 Task: Search one way flight ticket for 3 adults, 3 children in business from Huntsville: Huntsville International Airport(carl T. Jones Field) to Laramie: Laramie Regional Airport on 5-3-2023. Number of bags: 4 checked bags. Price is upto 108000. Outbound departure time preference is 13:30.
Action: Mouse moved to (233, 346)
Screenshot: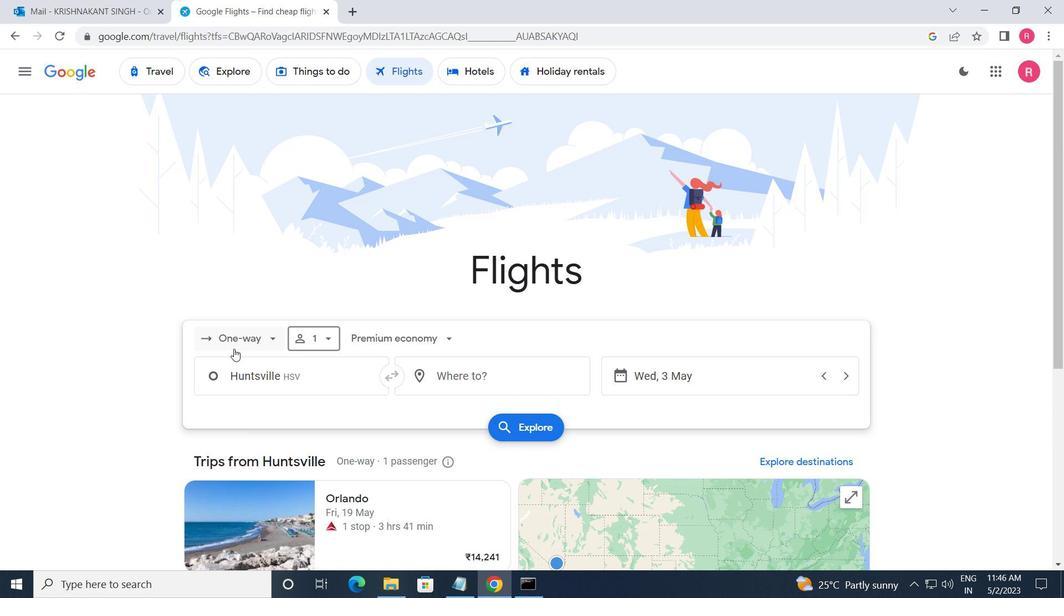 
Action: Mouse pressed left at (233, 346)
Screenshot: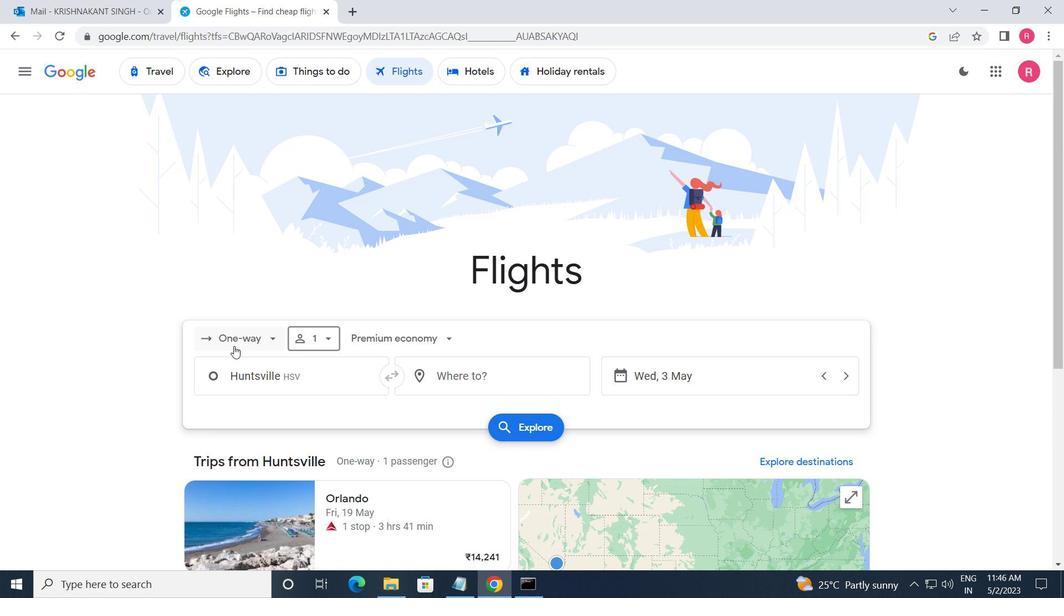 
Action: Mouse moved to (283, 403)
Screenshot: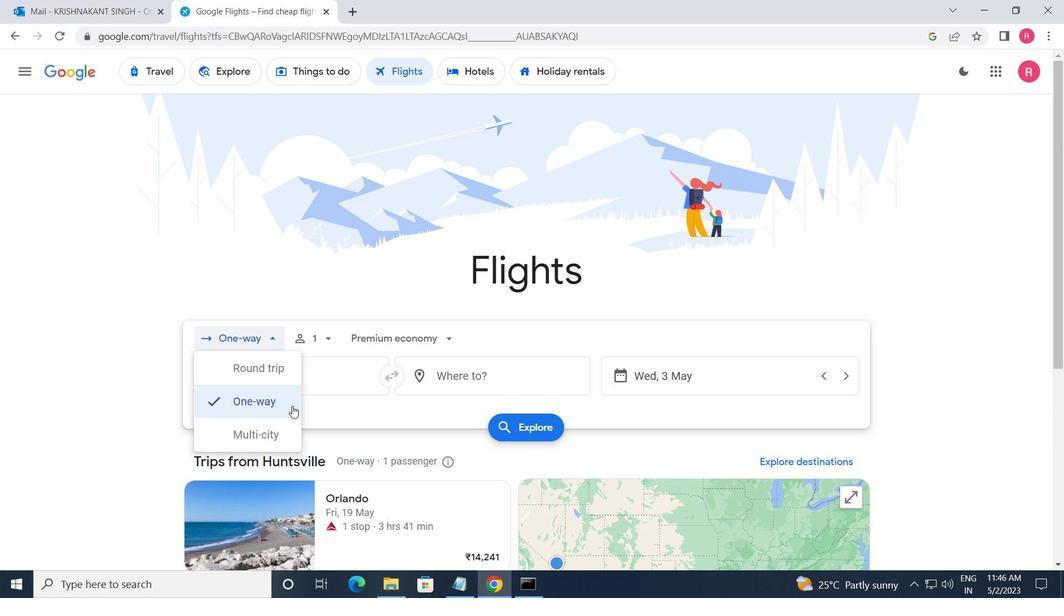 
Action: Mouse pressed left at (283, 403)
Screenshot: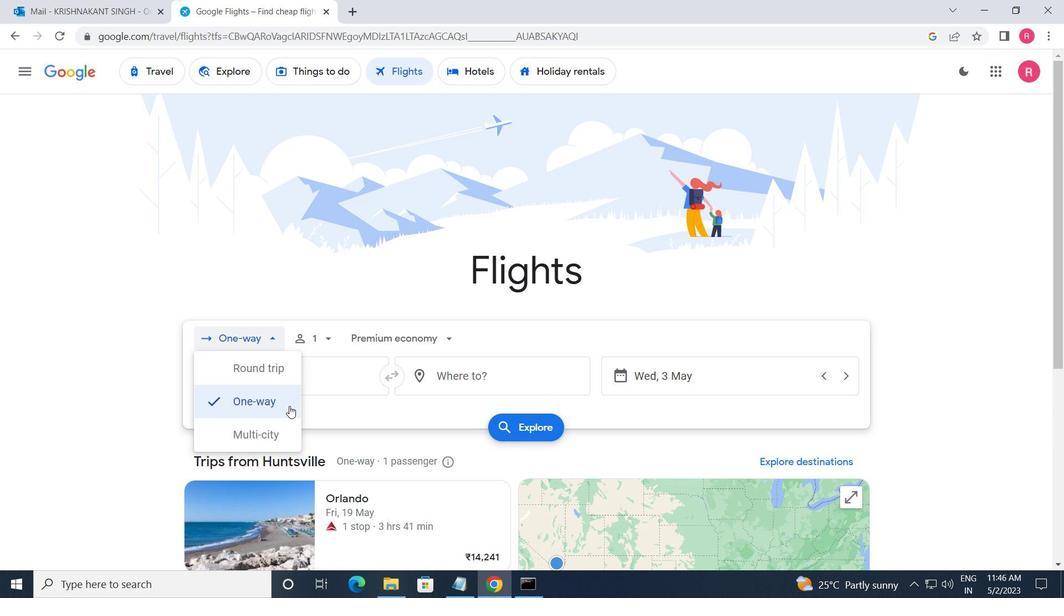 
Action: Mouse moved to (329, 338)
Screenshot: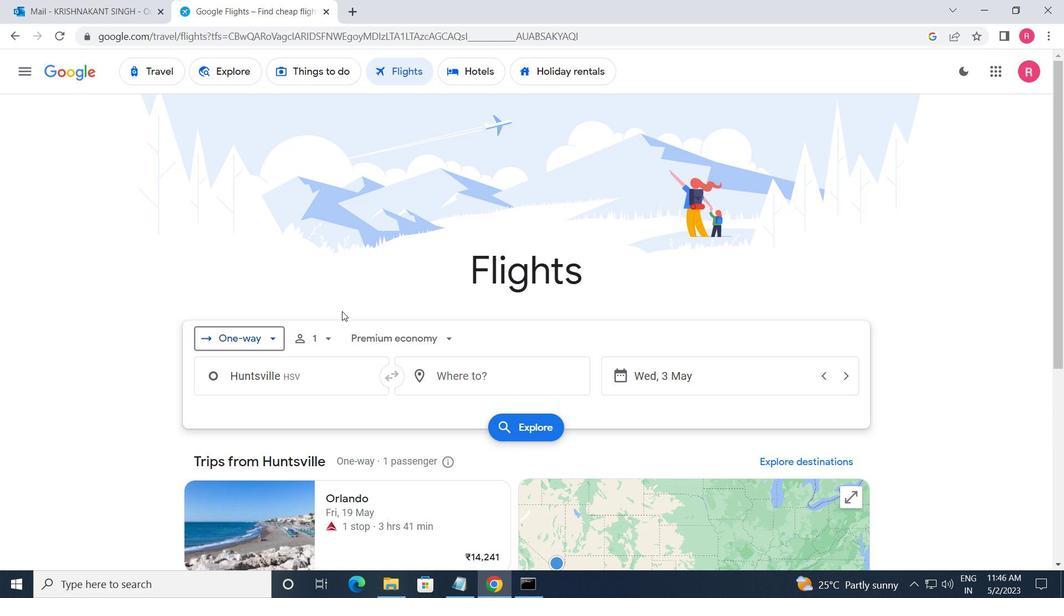 
Action: Mouse pressed left at (329, 338)
Screenshot: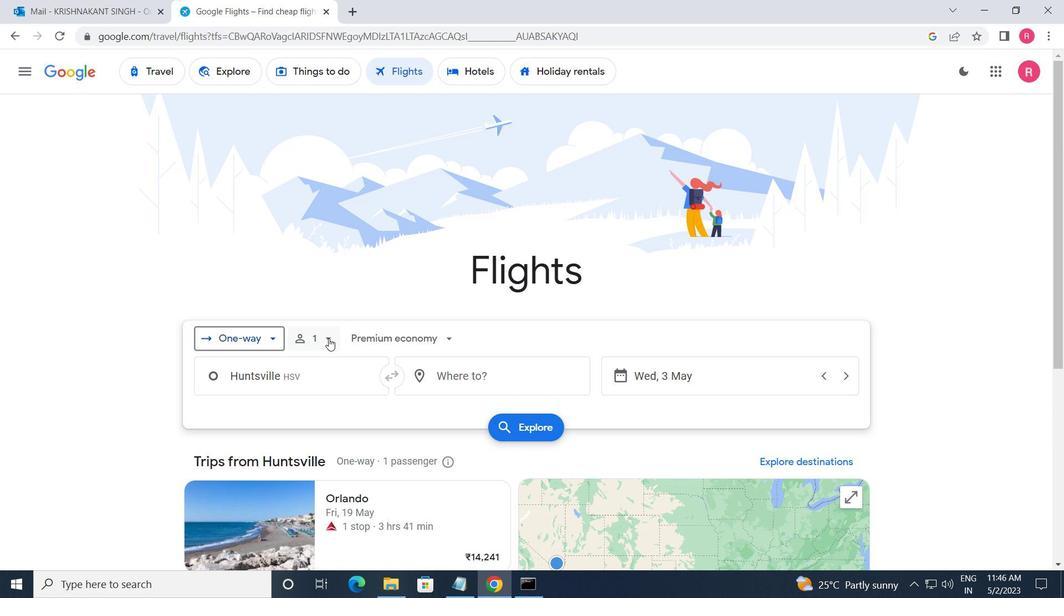 
Action: Mouse moved to (431, 382)
Screenshot: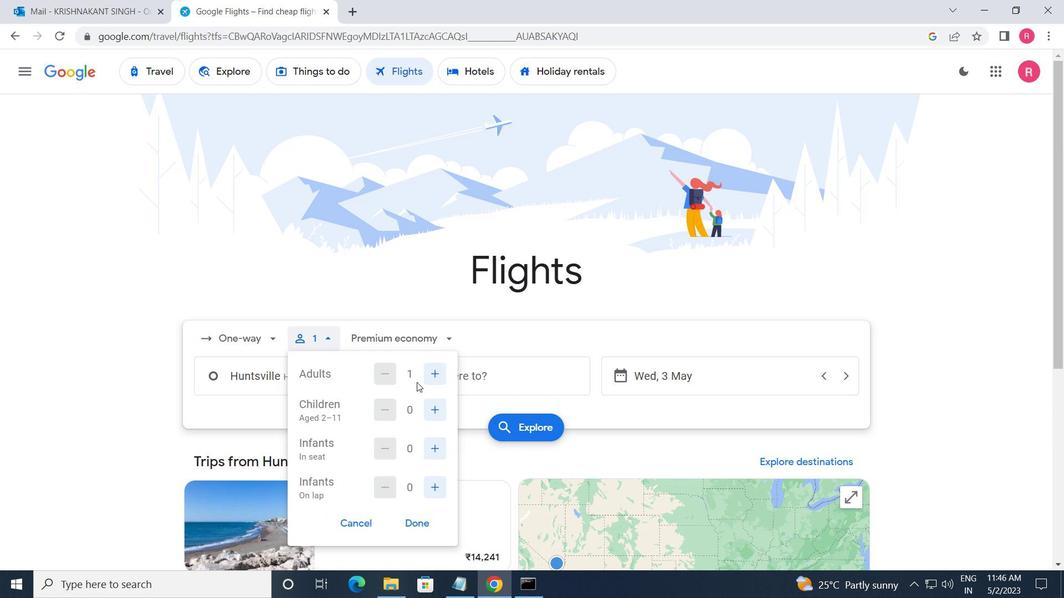 
Action: Mouse pressed left at (431, 382)
Screenshot: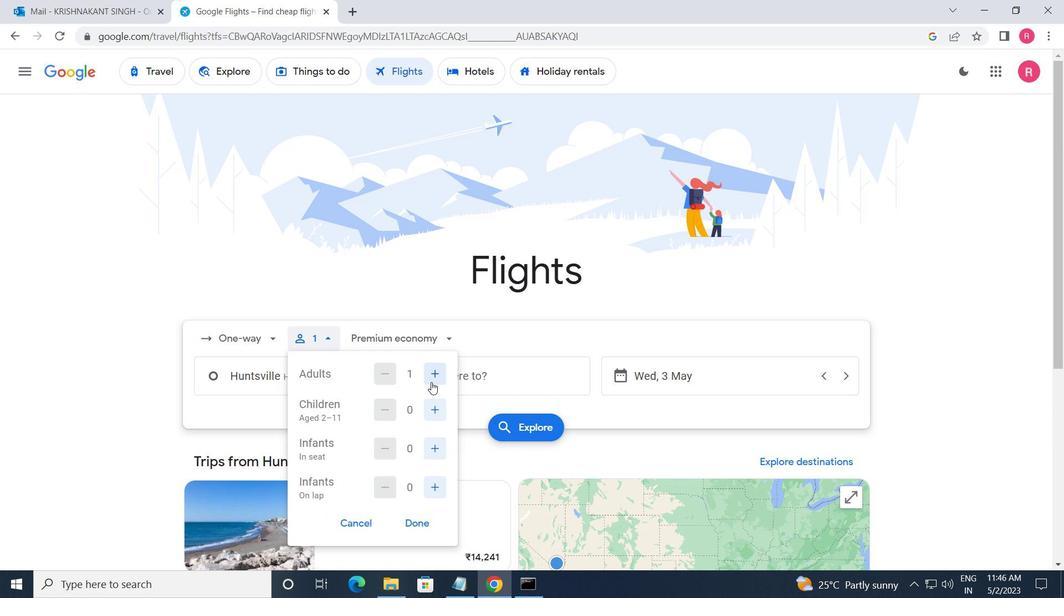 
Action: Mouse moved to (431, 381)
Screenshot: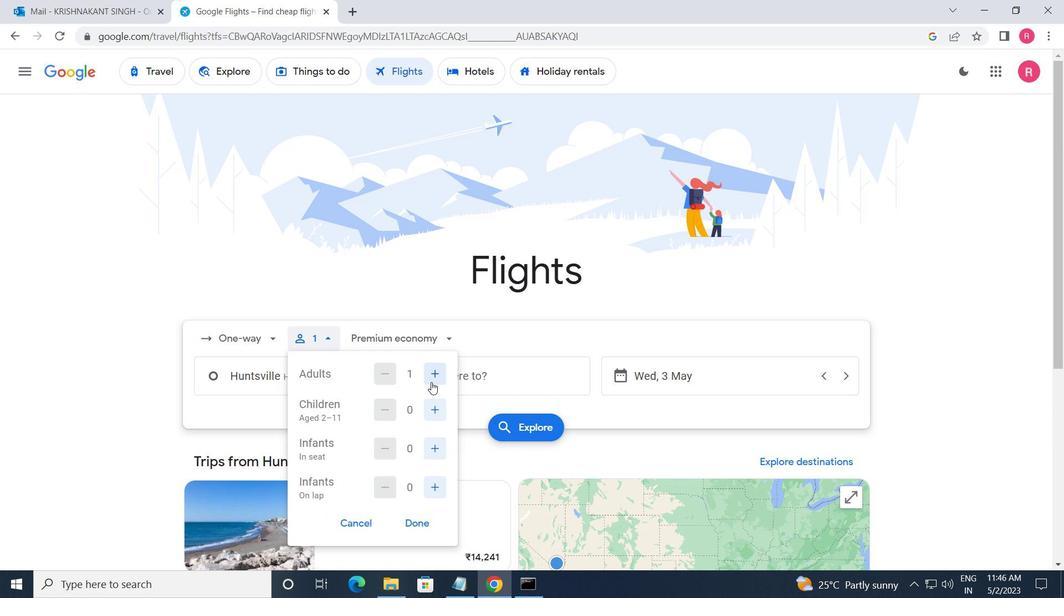 
Action: Mouse pressed left at (431, 381)
Screenshot: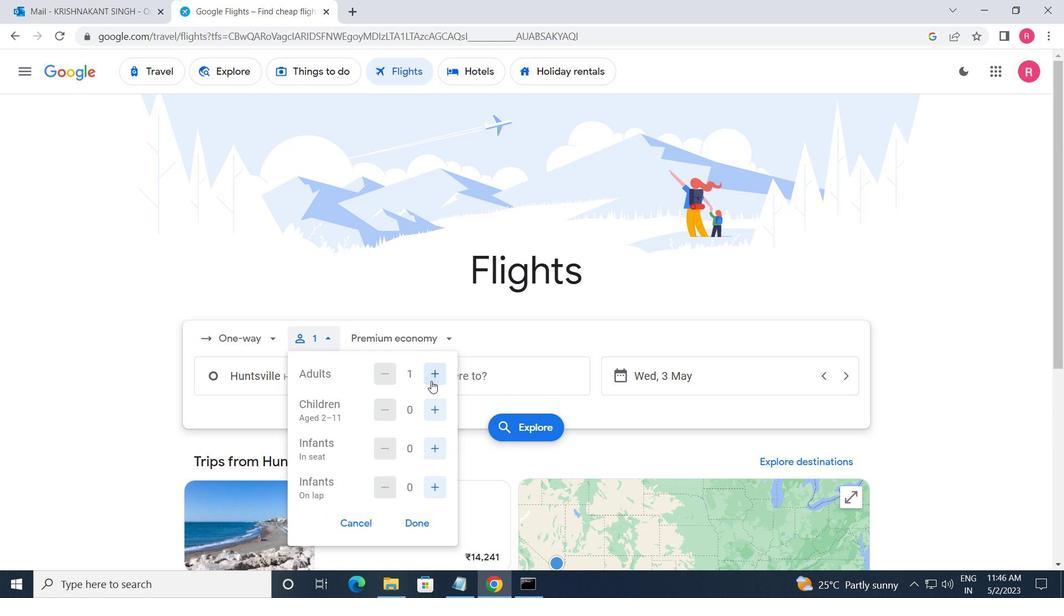 
Action: Mouse moved to (431, 405)
Screenshot: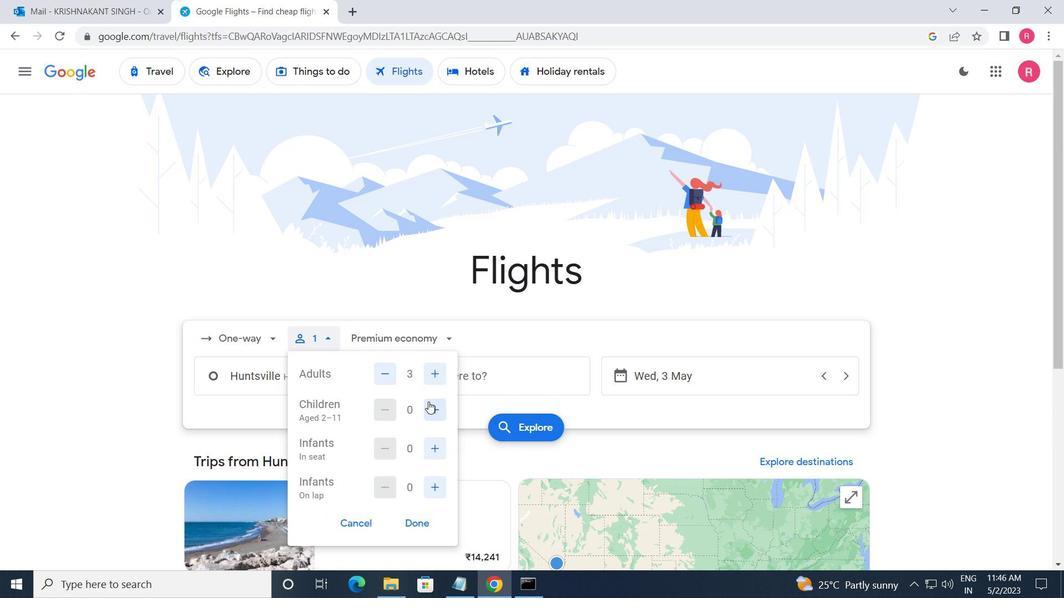 
Action: Mouse pressed left at (431, 405)
Screenshot: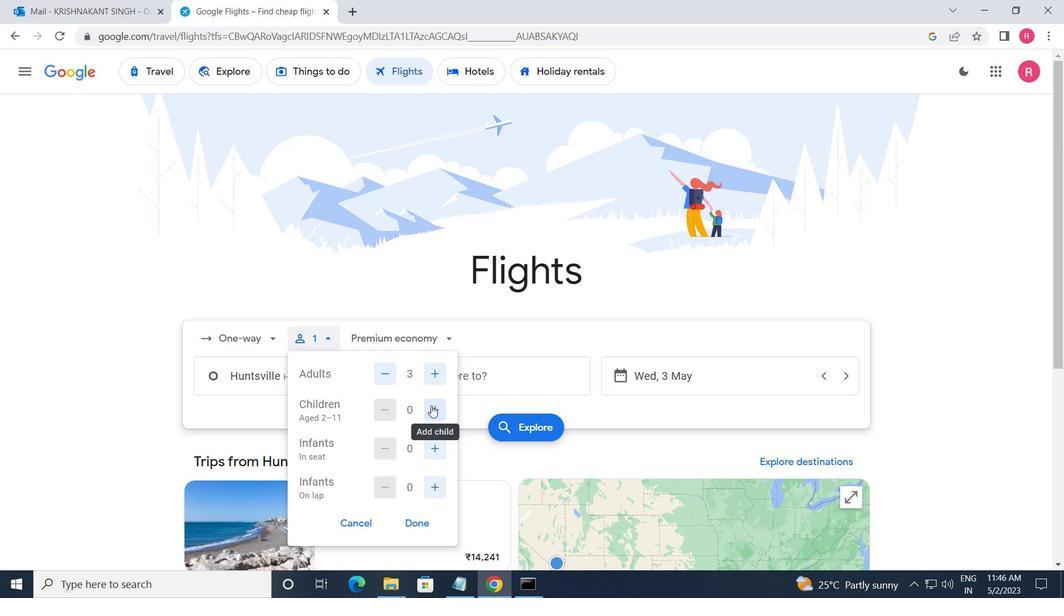 
Action: Mouse pressed left at (431, 405)
Screenshot: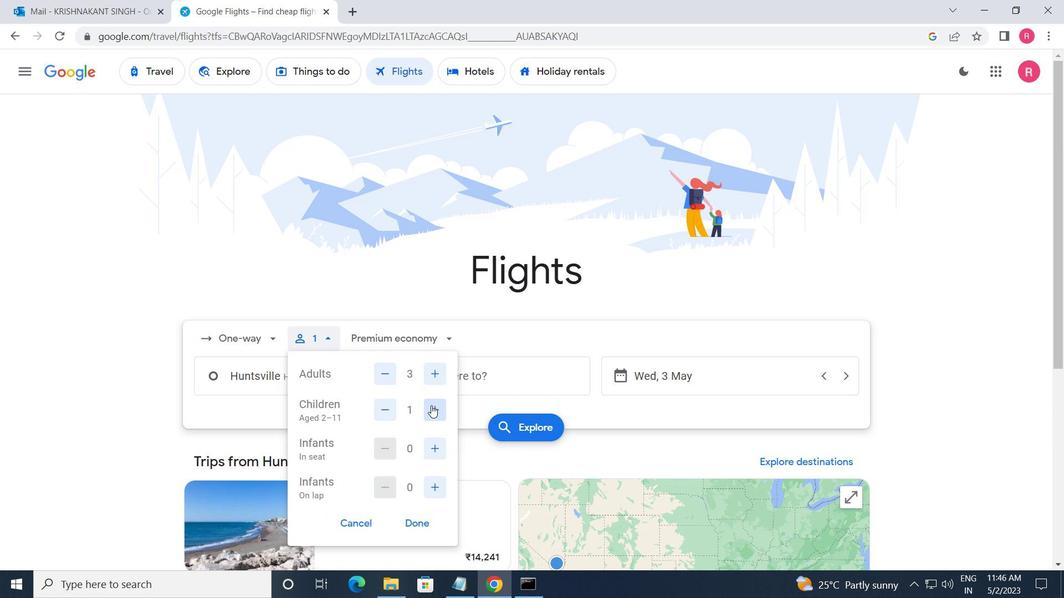 
Action: Mouse pressed left at (431, 405)
Screenshot: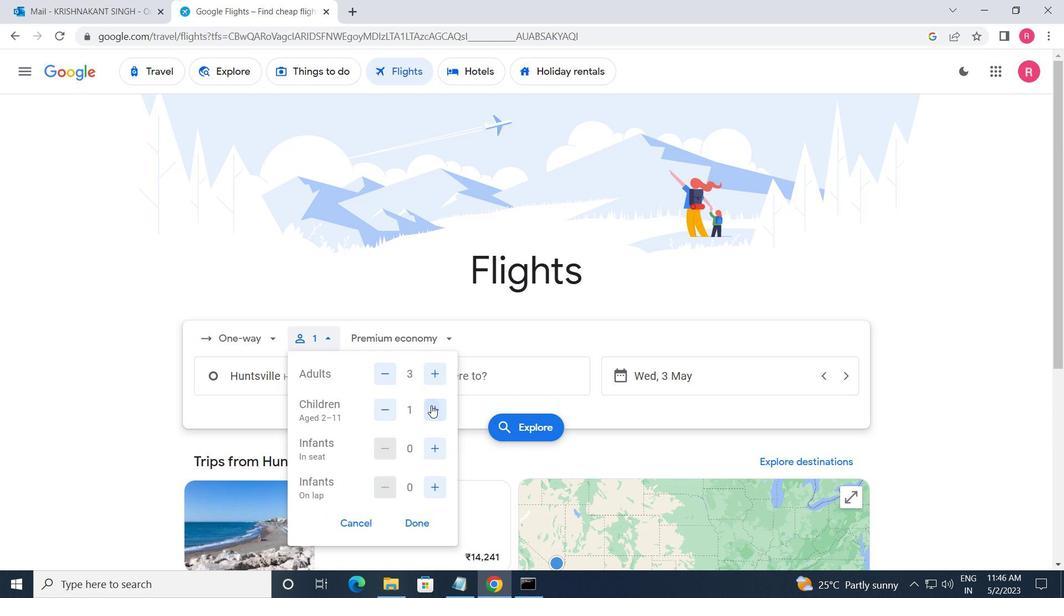 
Action: Mouse moved to (394, 339)
Screenshot: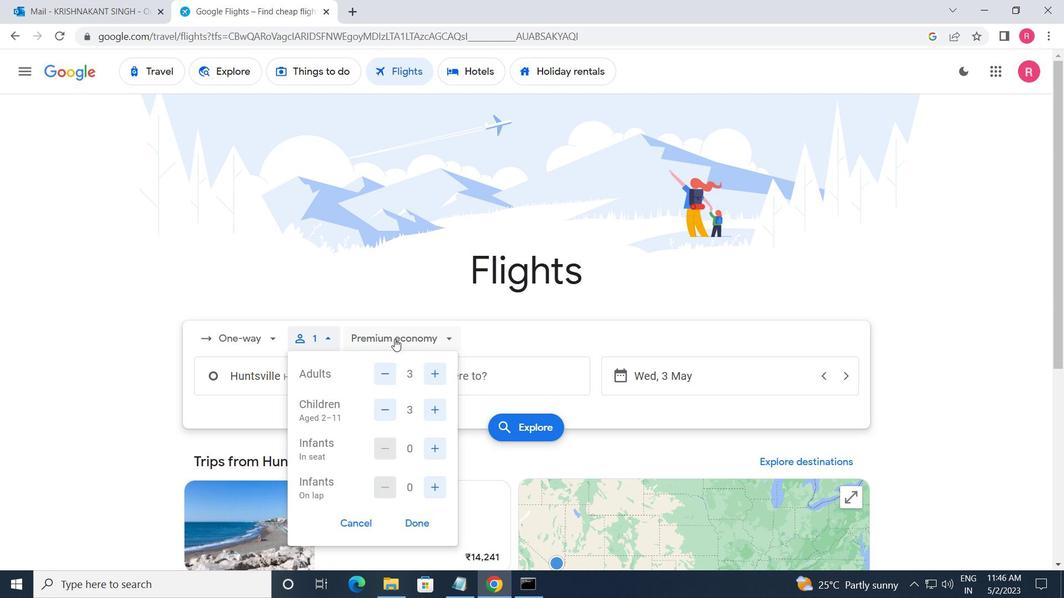 
Action: Mouse pressed left at (394, 339)
Screenshot: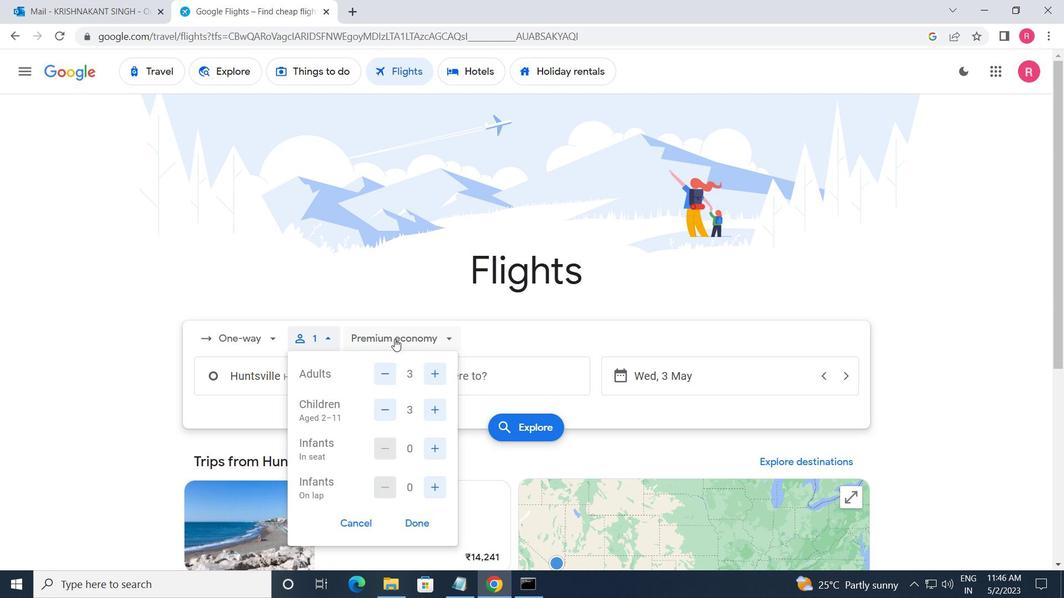 
Action: Mouse moved to (423, 430)
Screenshot: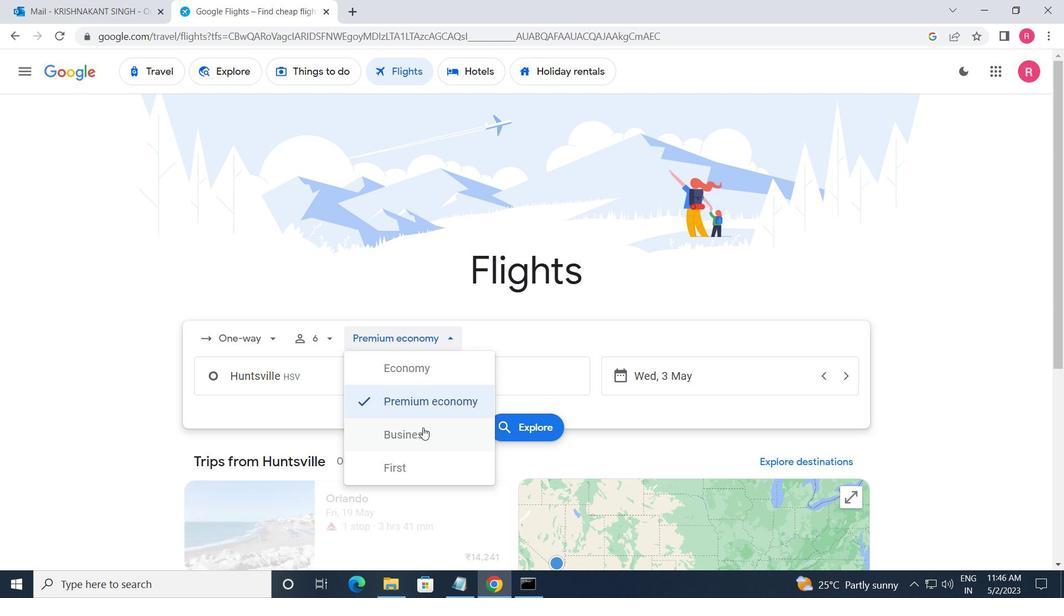 
Action: Mouse pressed left at (423, 430)
Screenshot: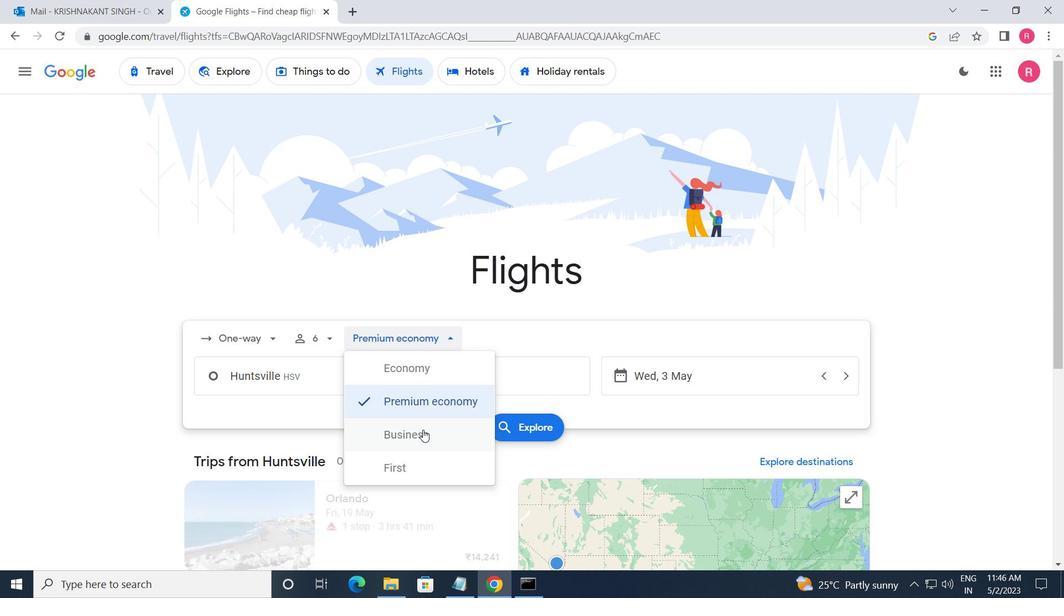 
Action: Mouse moved to (333, 378)
Screenshot: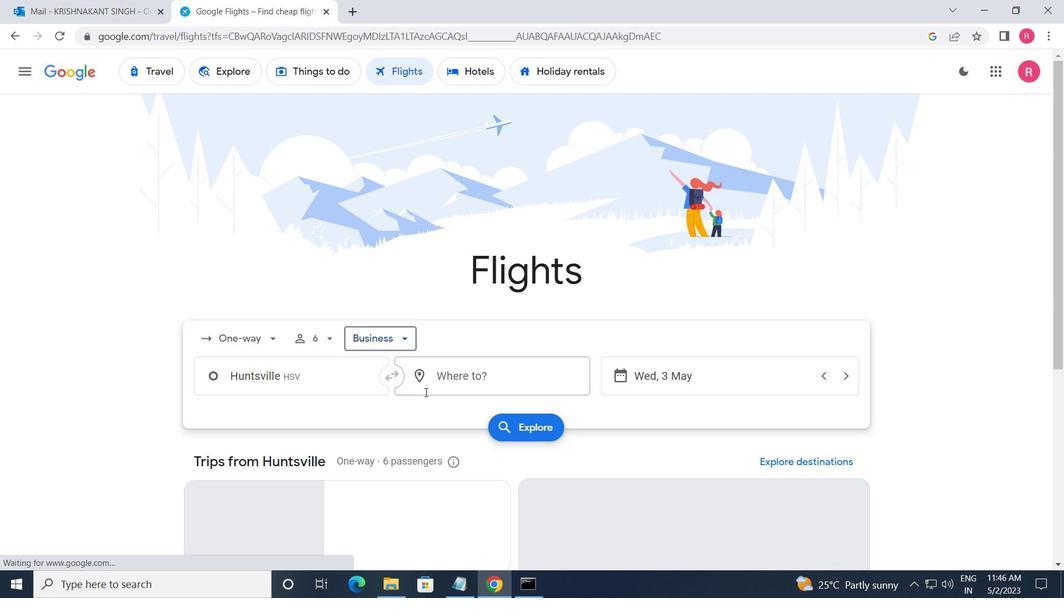 
Action: Mouse pressed left at (333, 378)
Screenshot: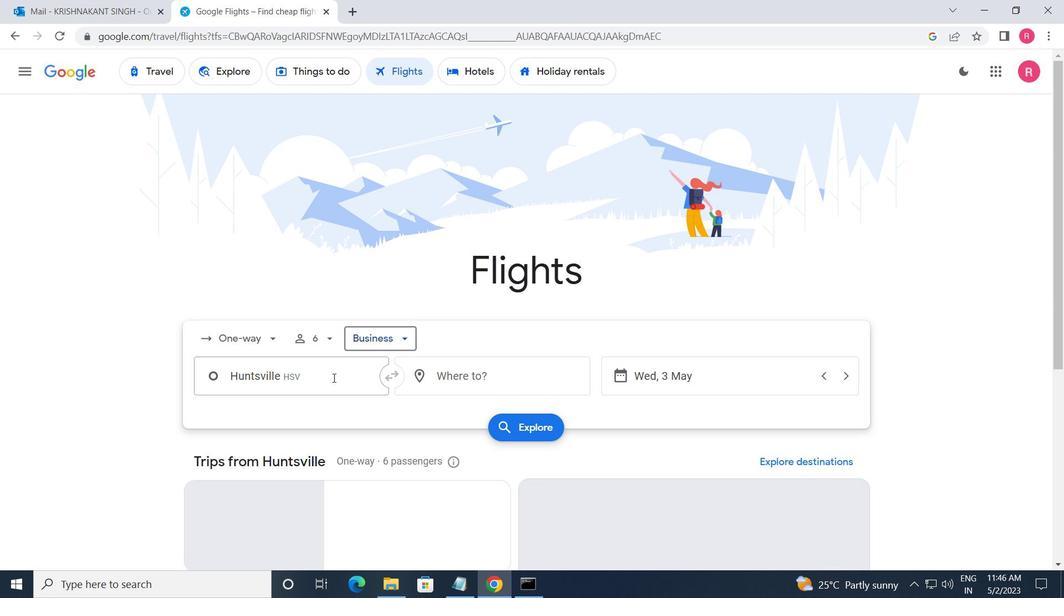 
Action: Mouse moved to (333, 445)
Screenshot: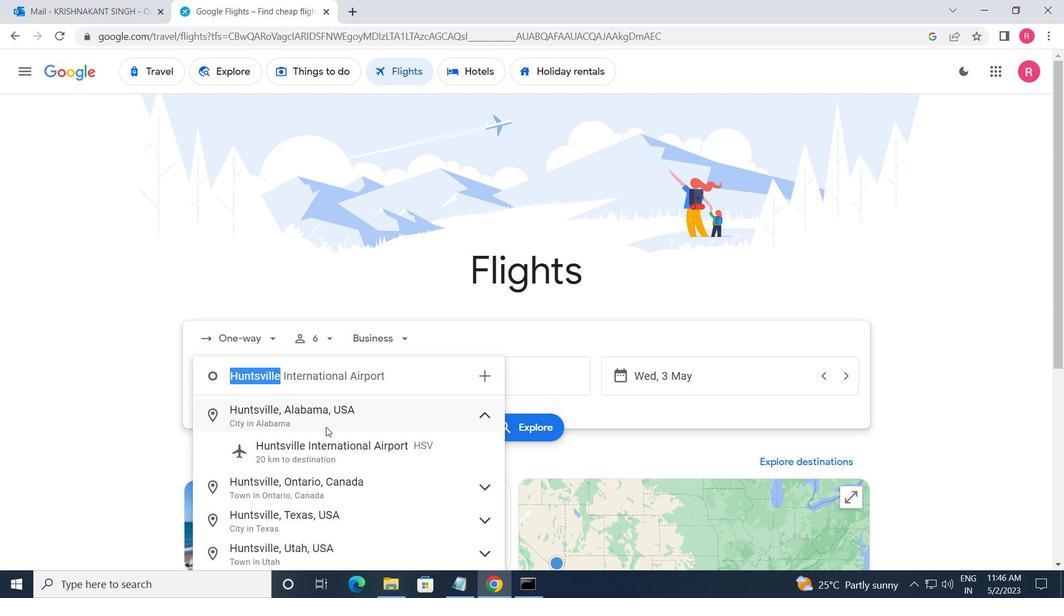 
Action: Mouse pressed left at (333, 445)
Screenshot: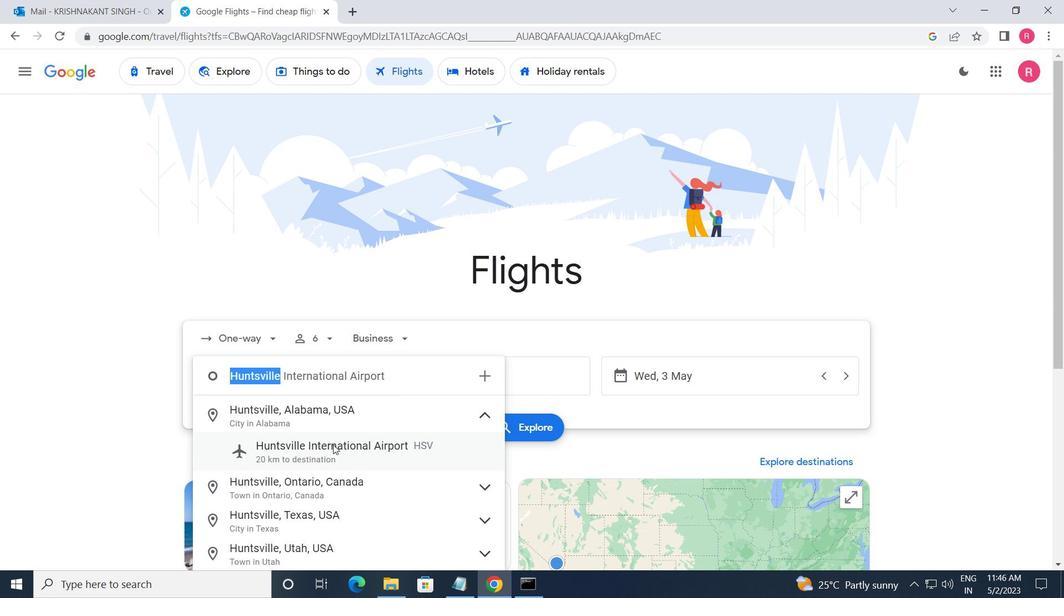 
Action: Mouse moved to (450, 388)
Screenshot: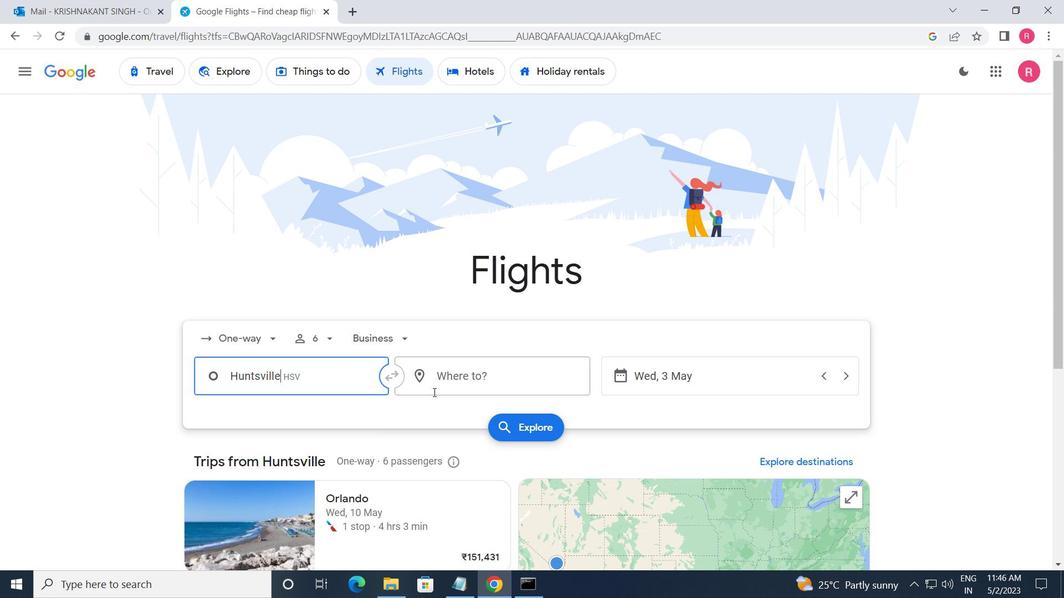 
Action: Mouse pressed left at (450, 388)
Screenshot: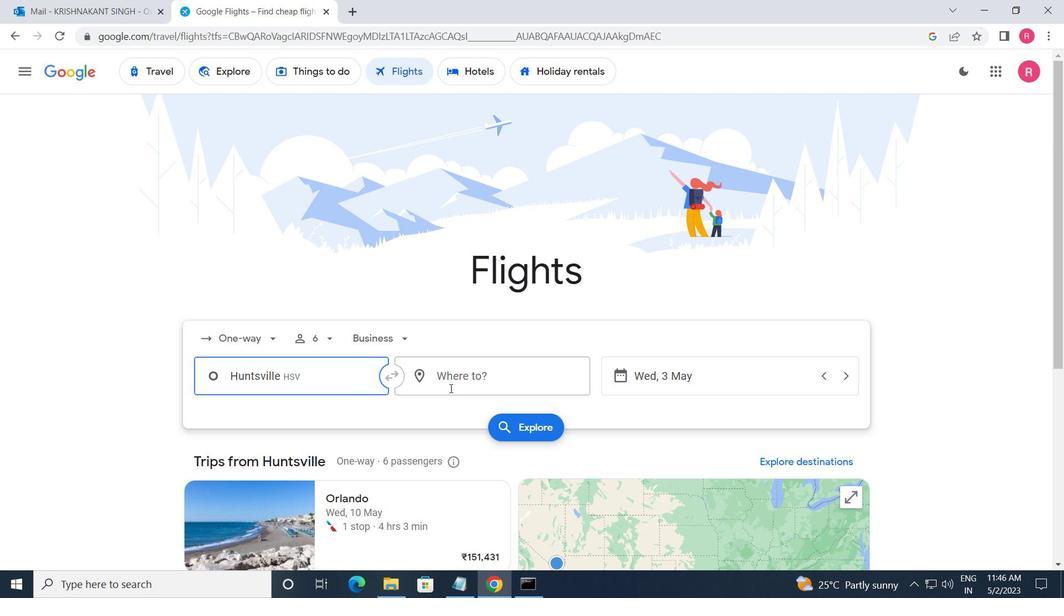 
Action: Mouse moved to (478, 507)
Screenshot: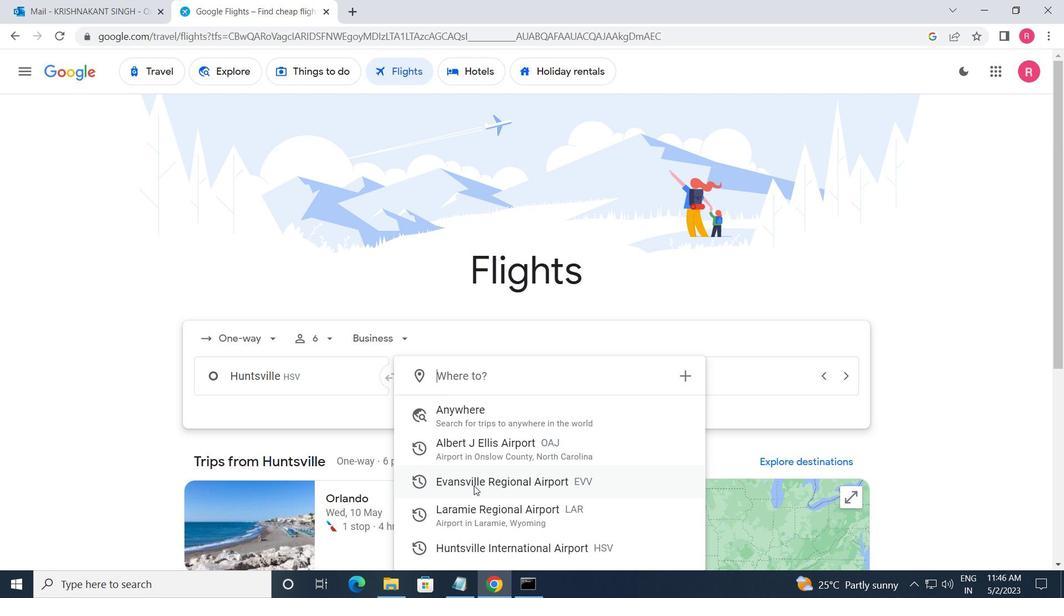 
Action: Mouse pressed left at (478, 507)
Screenshot: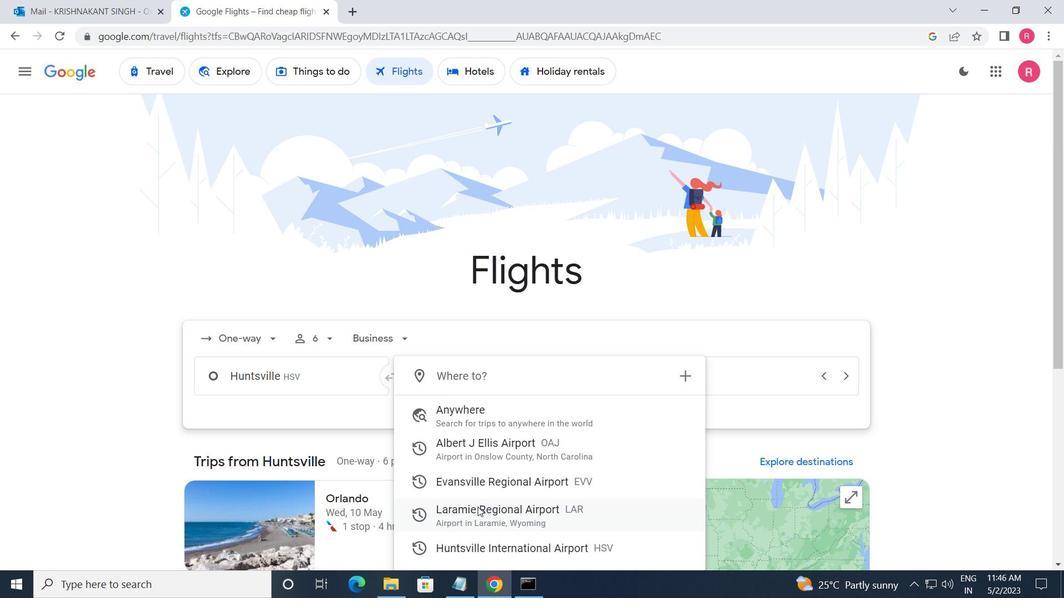 
Action: Mouse moved to (698, 381)
Screenshot: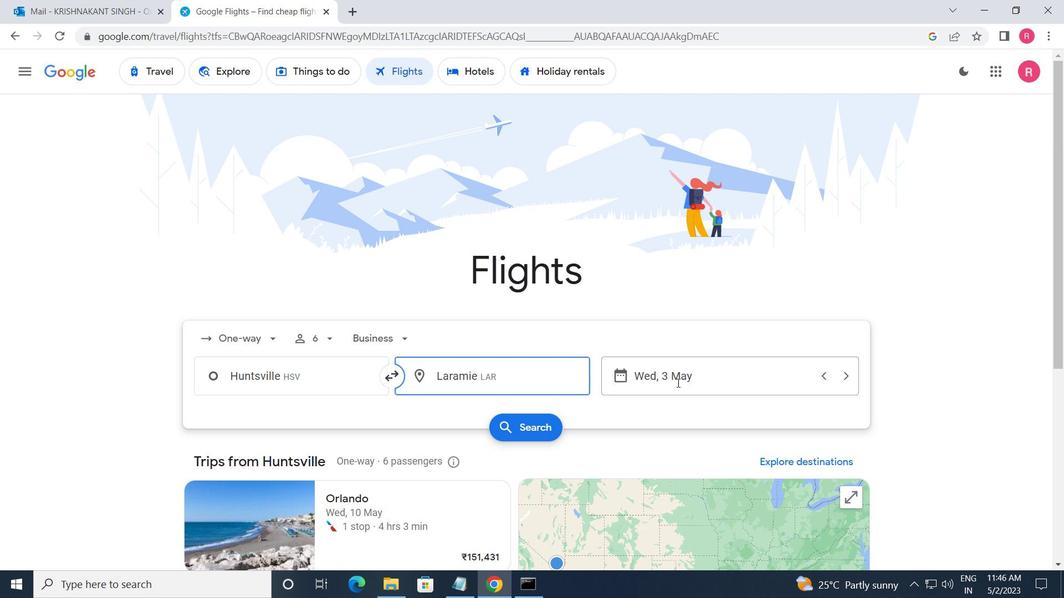 
Action: Mouse pressed left at (698, 381)
Screenshot: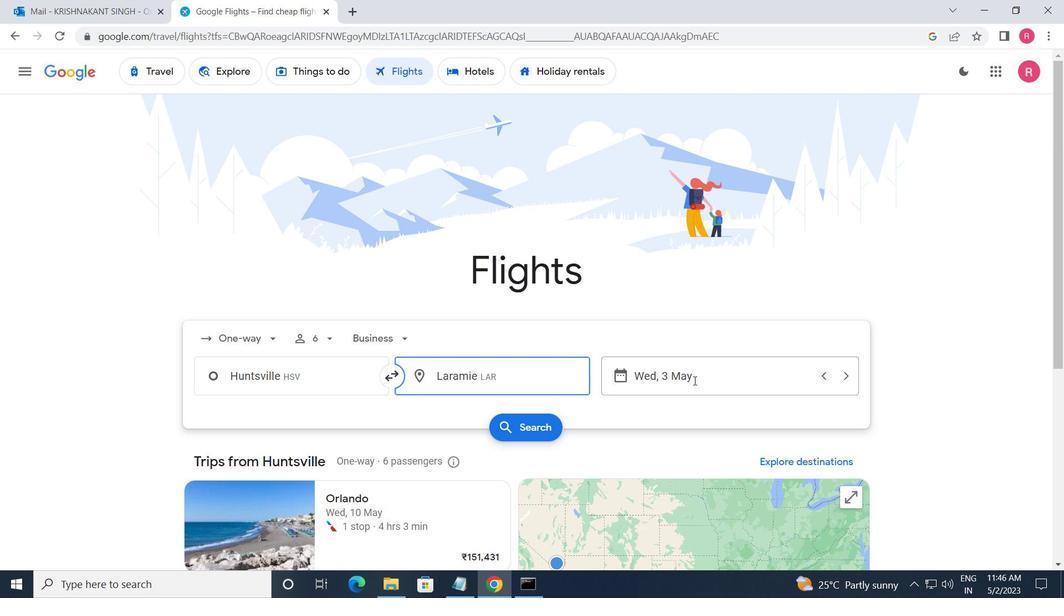 
Action: Mouse moved to (717, 375)
Screenshot: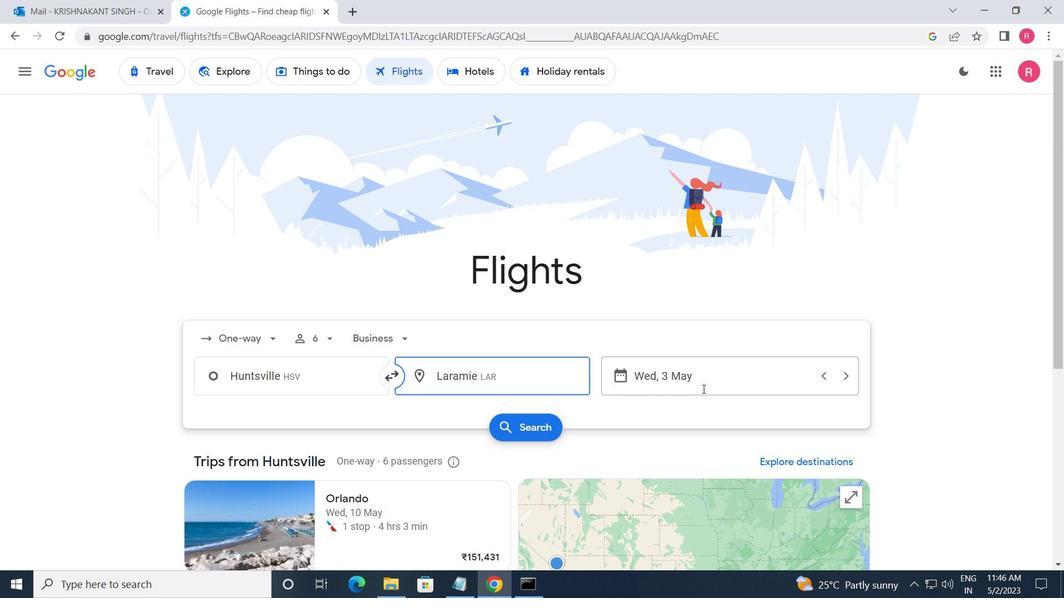 
Action: Mouse pressed left at (717, 375)
Screenshot: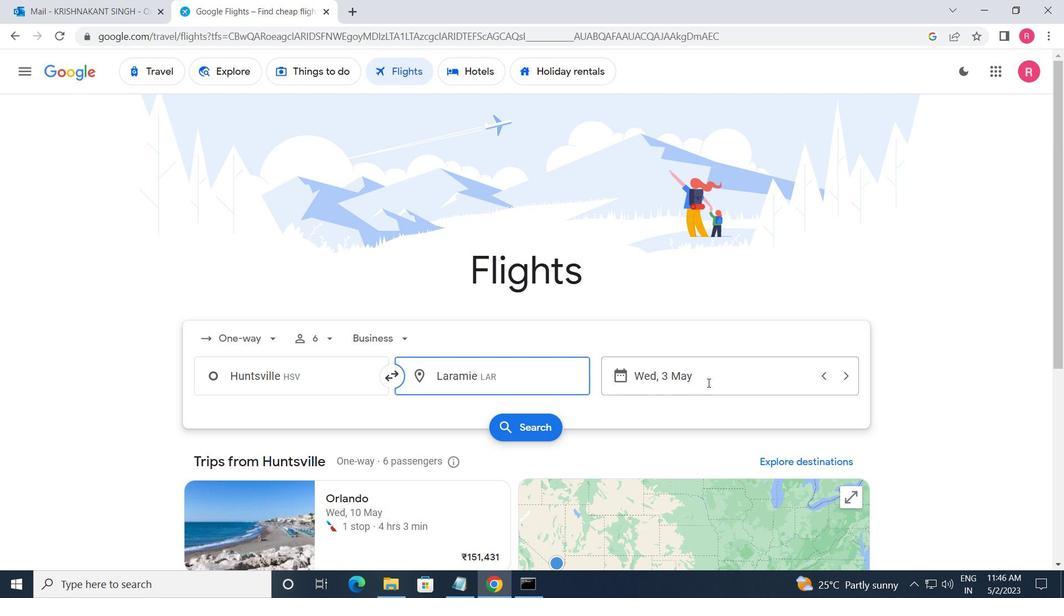 
Action: Mouse moved to (467, 318)
Screenshot: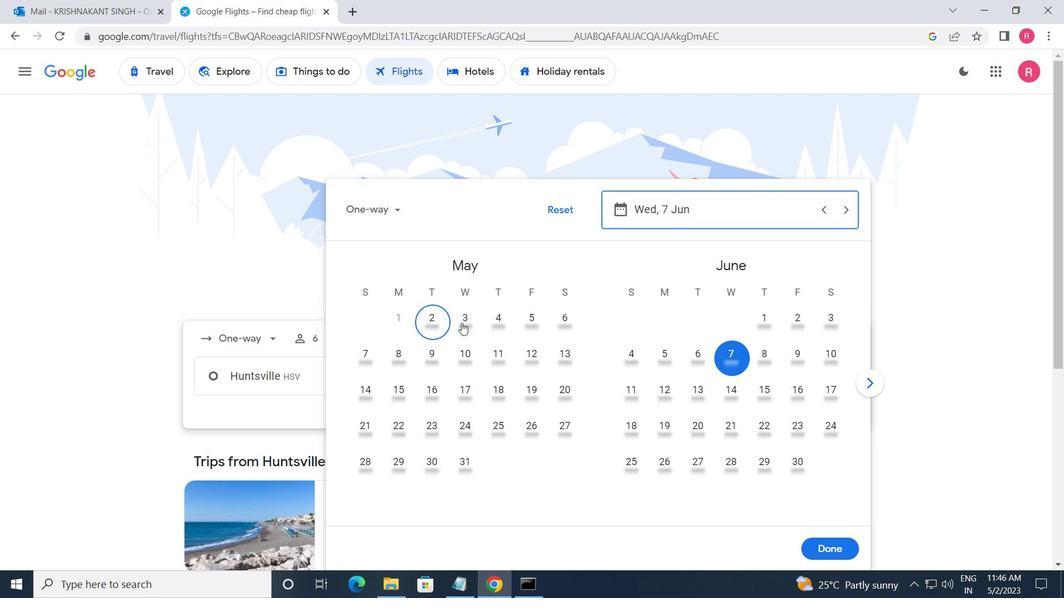 
Action: Mouse pressed left at (467, 318)
Screenshot: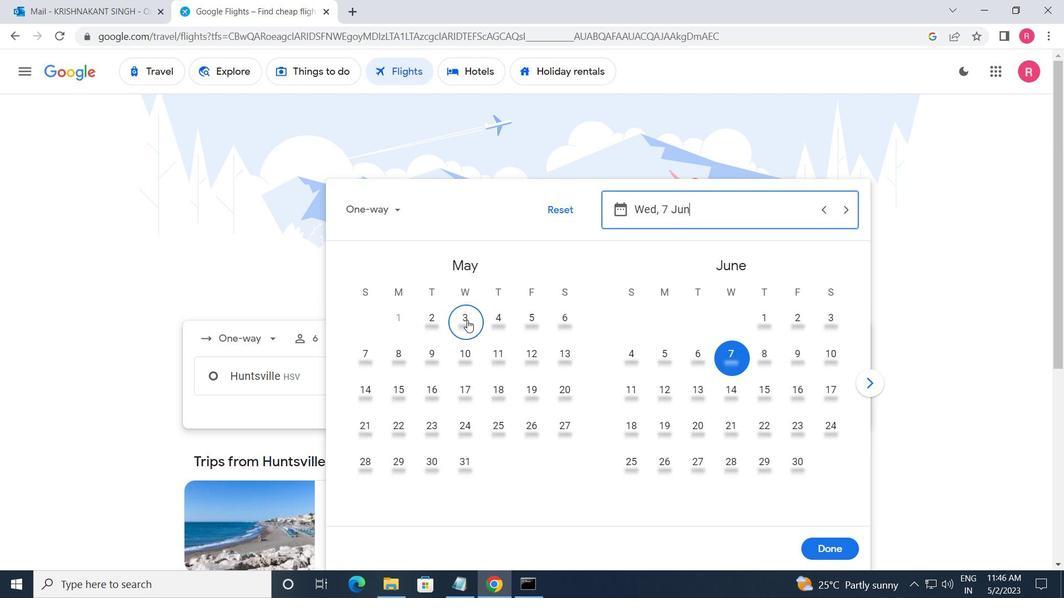 
Action: Mouse moved to (810, 539)
Screenshot: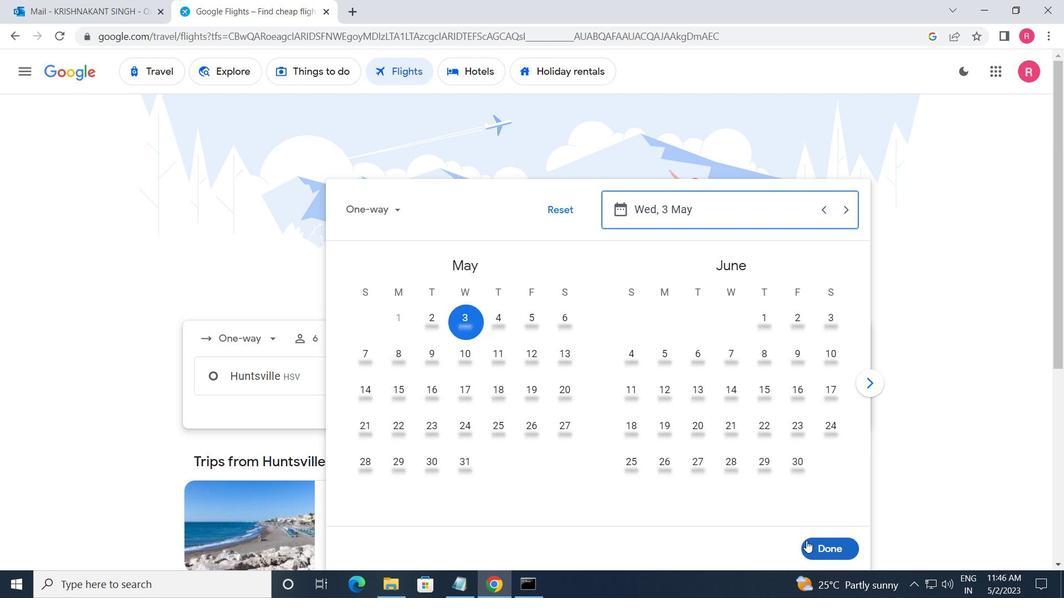 
Action: Mouse pressed left at (810, 539)
Screenshot: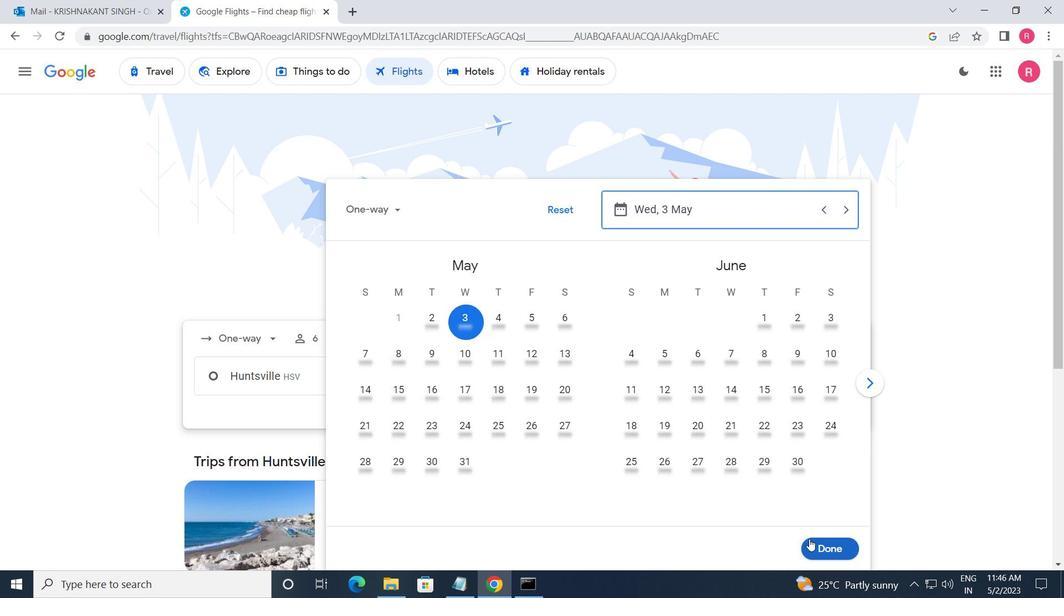 
Action: Mouse moved to (532, 434)
Screenshot: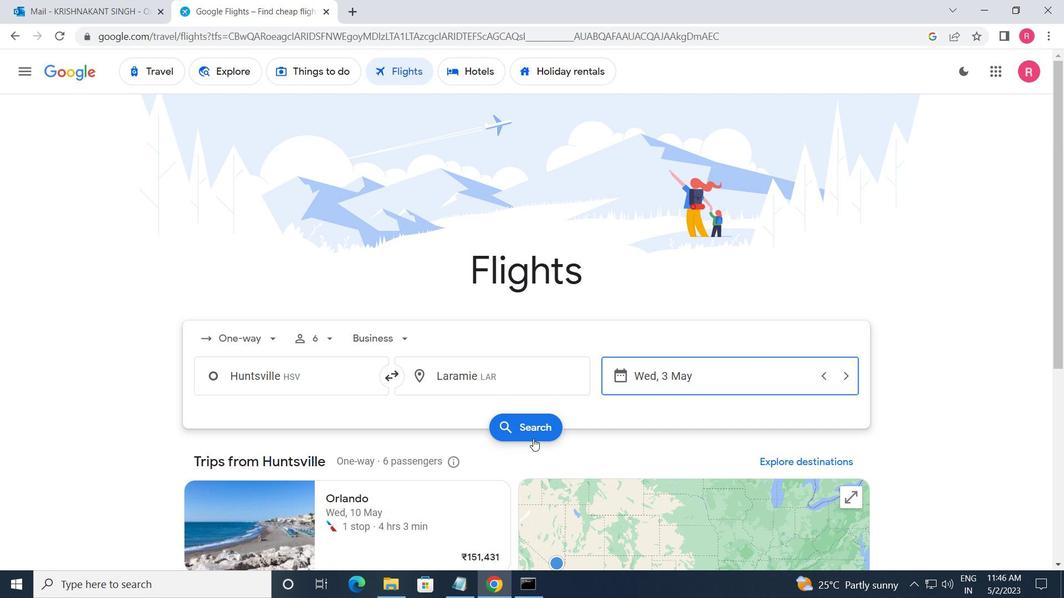 
Action: Mouse pressed left at (532, 434)
Screenshot: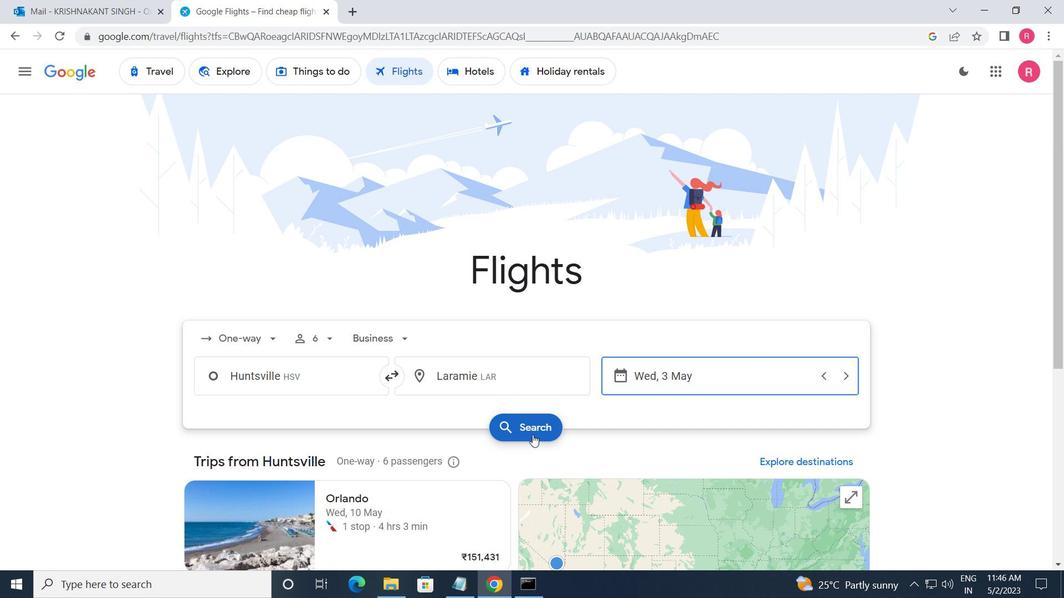 
Action: Mouse moved to (197, 206)
Screenshot: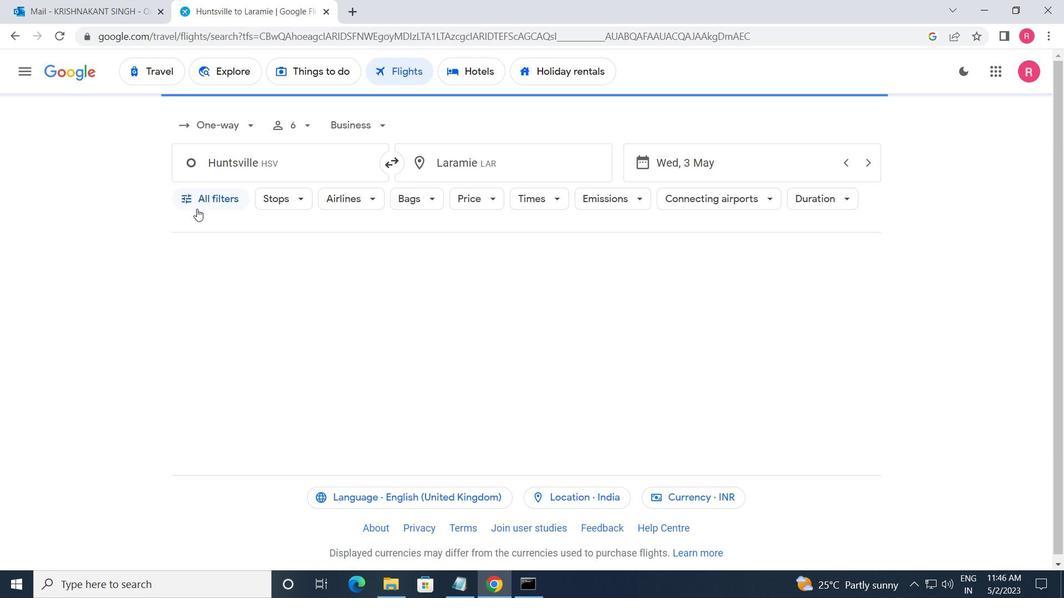 
Action: Mouse pressed left at (197, 206)
Screenshot: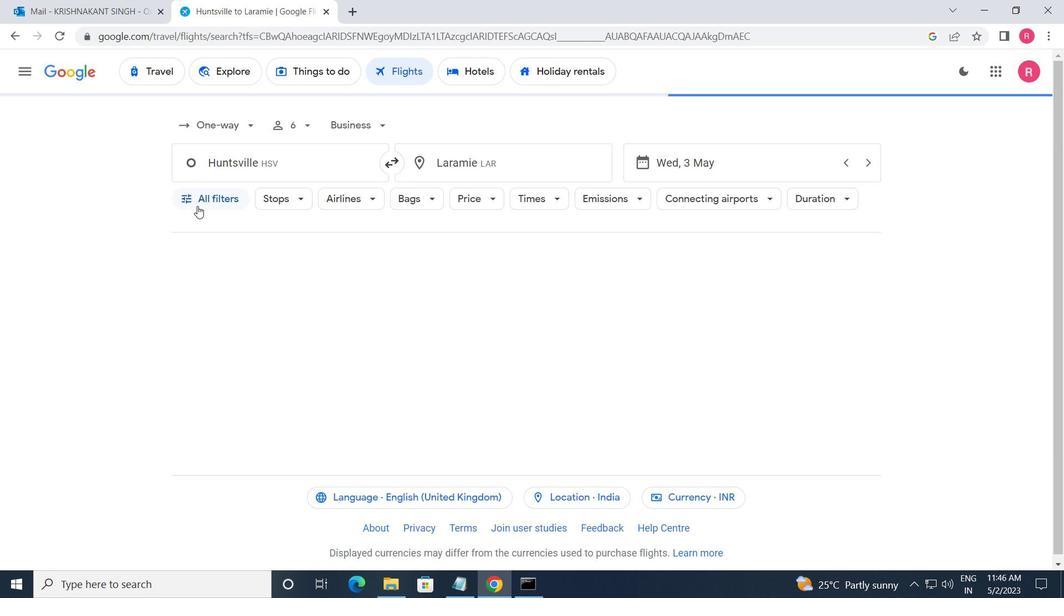 
Action: Mouse moved to (266, 338)
Screenshot: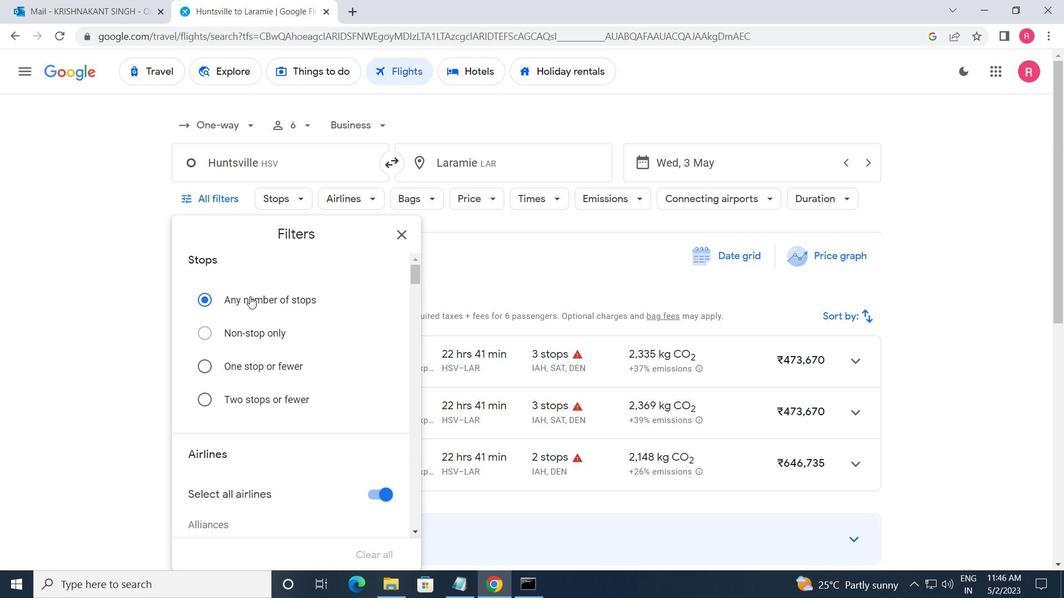 
Action: Mouse scrolled (266, 338) with delta (0, 0)
Screenshot: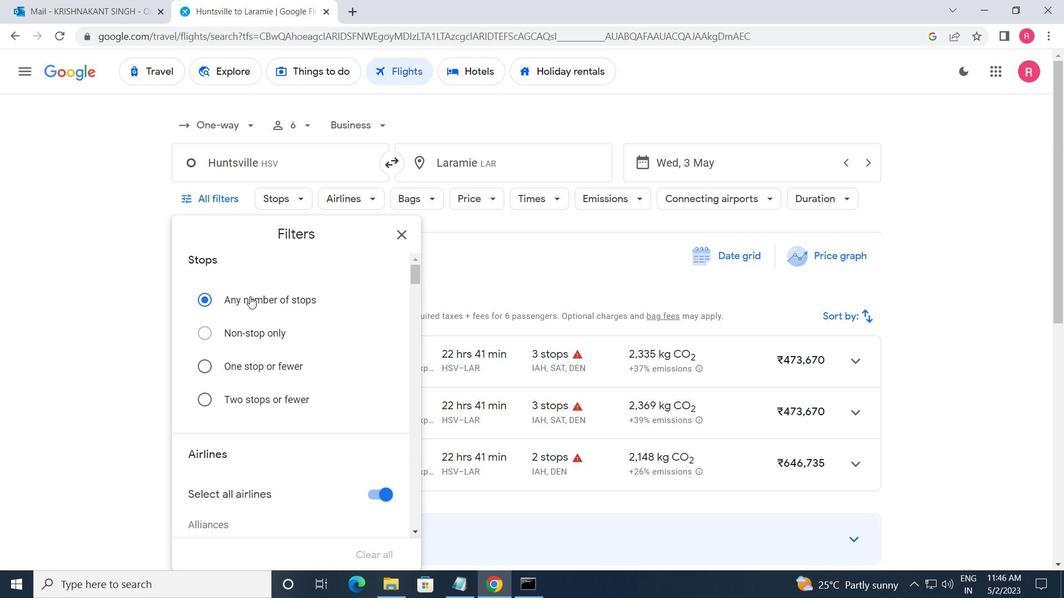 
Action: Mouse moved to (267, 340)
Screenshot: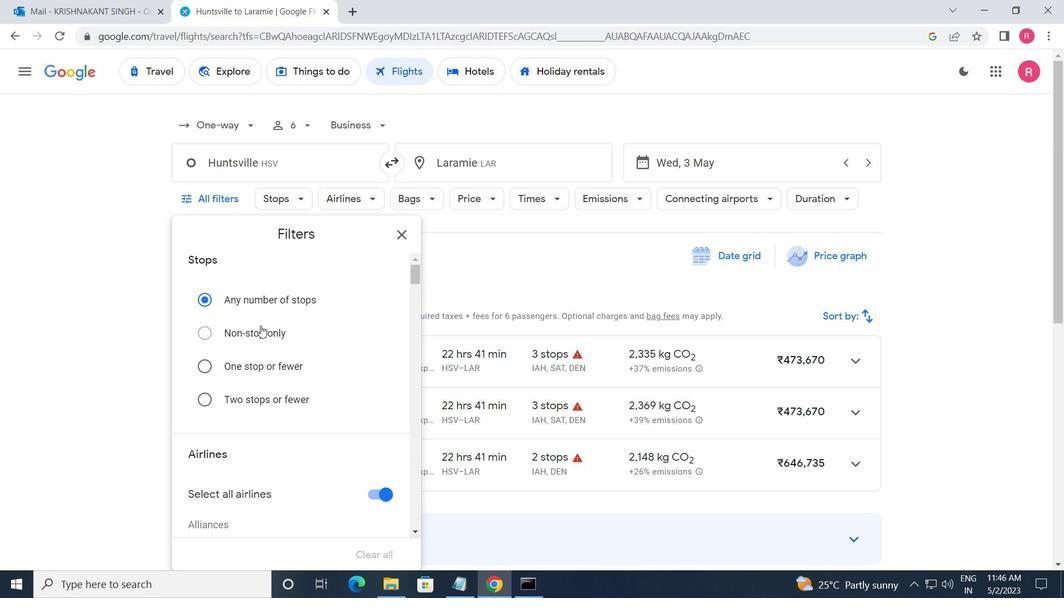 
Action: Mouse scrolled (267, 339) with delta (0, 0)
Screenshot: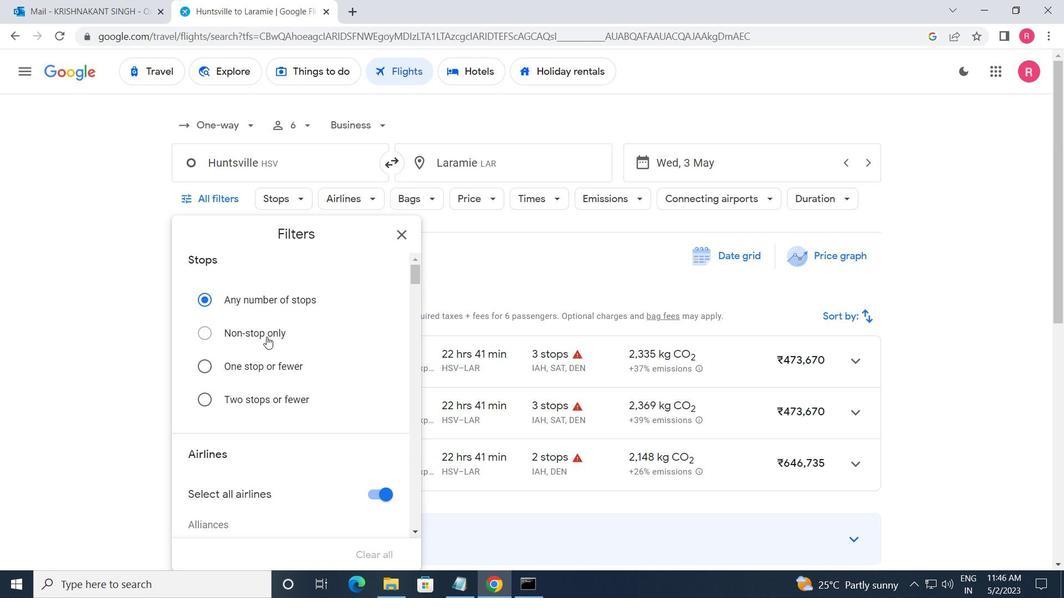 
Action: Mouse scrolled (267, 339) with delta (0, 0)
Screenshot: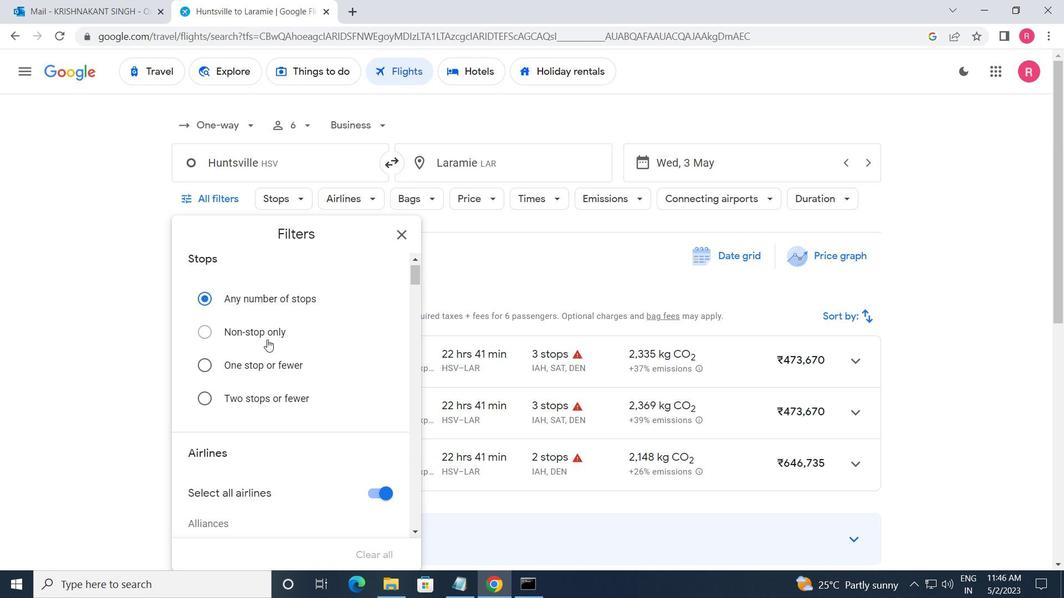 
Action: Mouse scrolled (267, 339) with delta (0, 0)
Screenshot: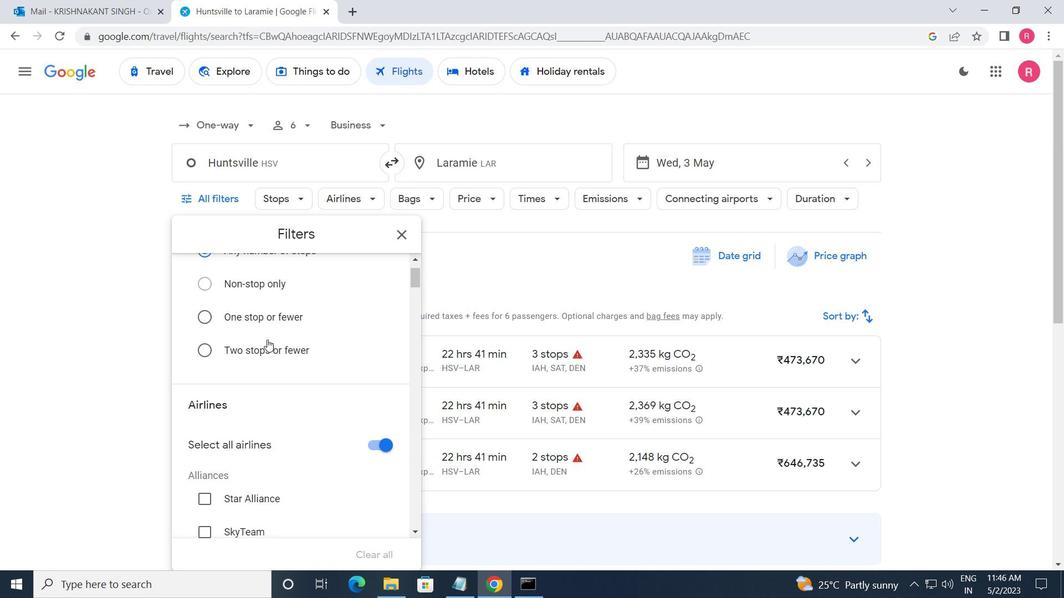 
Action: Mouse moved to (268, 340)
Screenshot: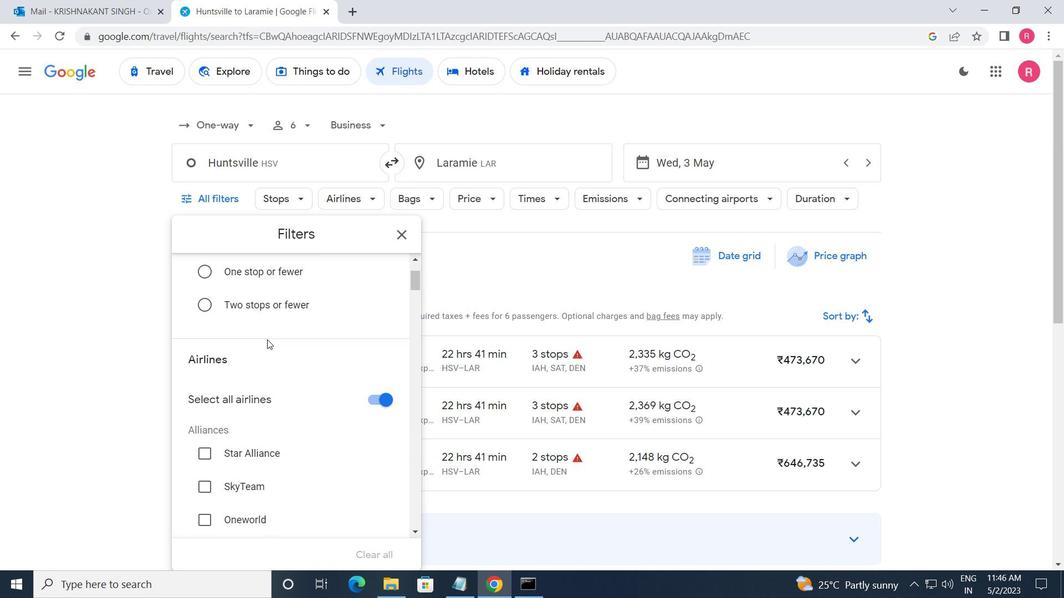 
Action: Mouse scrolled (268, 339) with delta (0, 0)
Screenshot: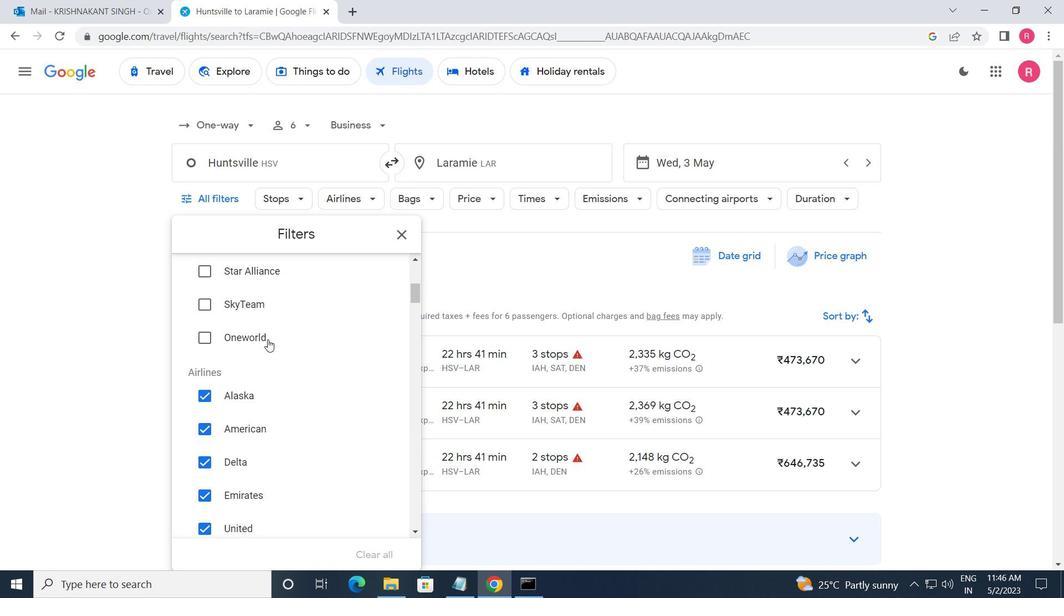 
Action: Mouse moved to (269, 340)
Screenshot: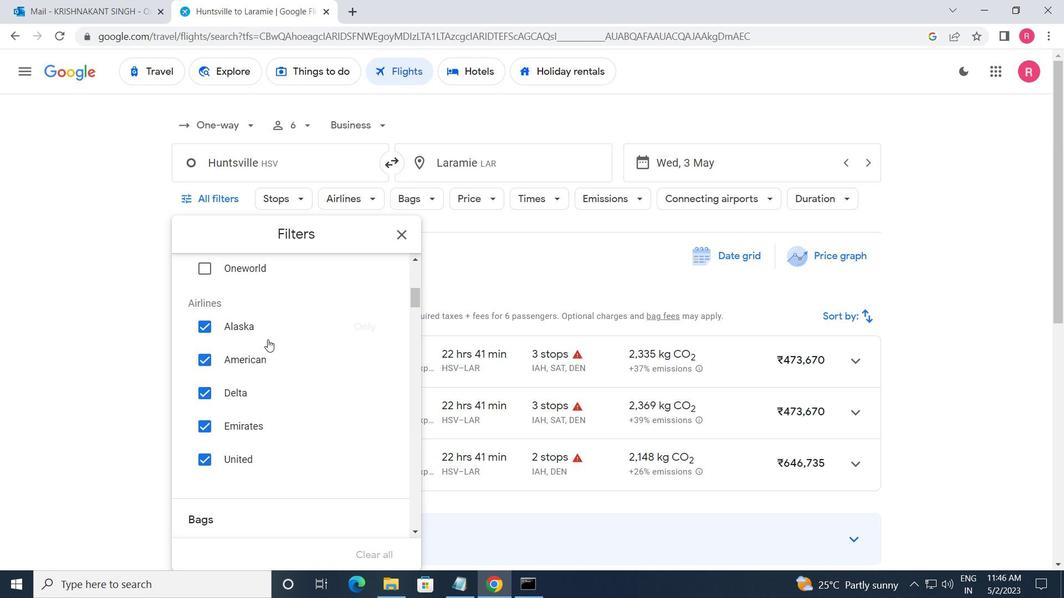 
Action: Mouse scrolled (269, 339) with delta (0, 0)
Screenshot: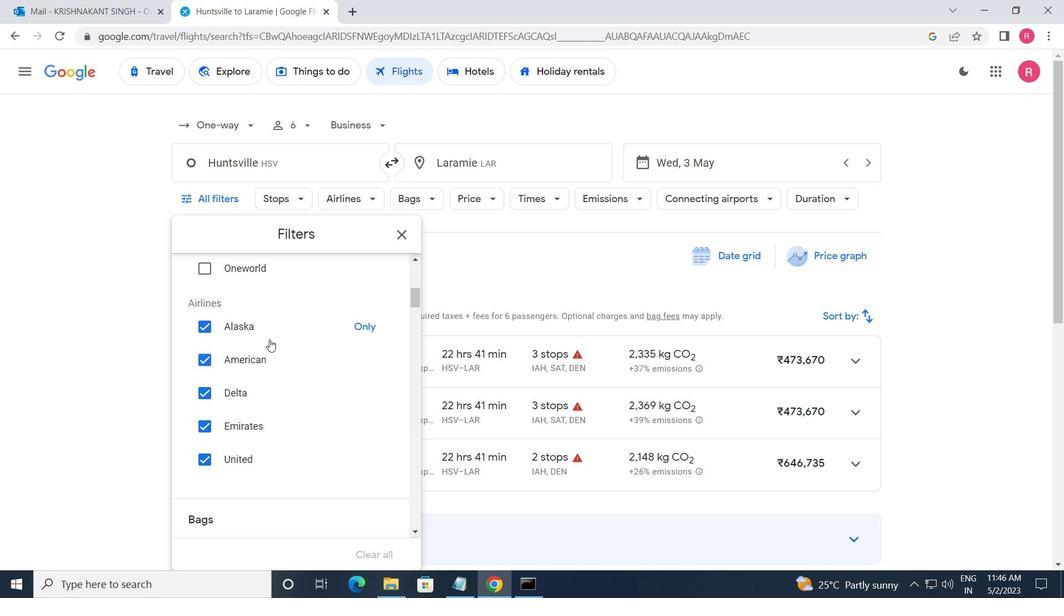 
Action: Mouse scrolled (269, 339) with delta (0, 0)
Screenshot: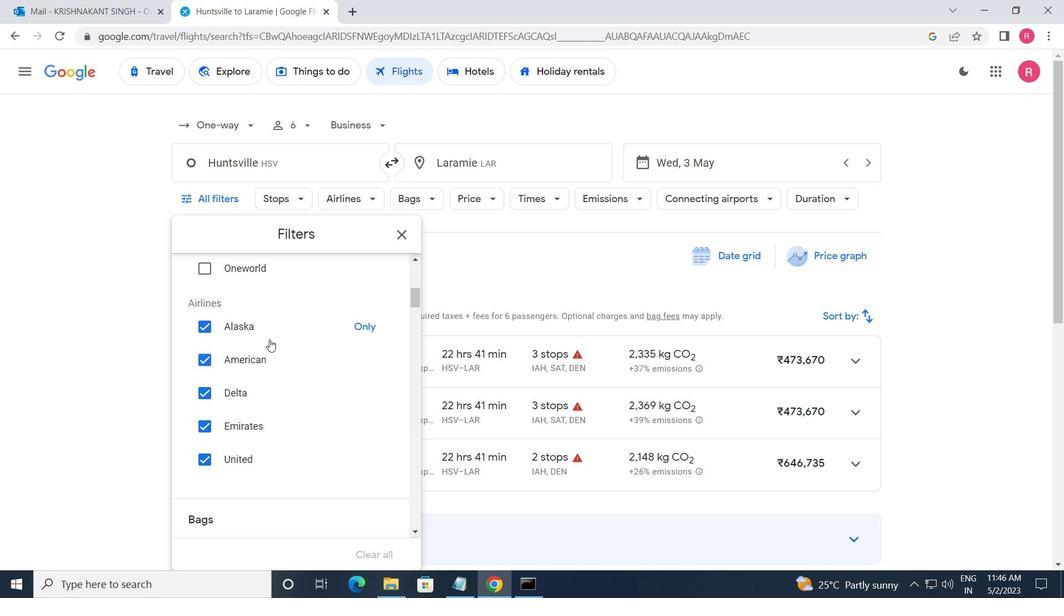
Action: Mouse scrolled (269, 339) with delta (0, 0)
Screenshot: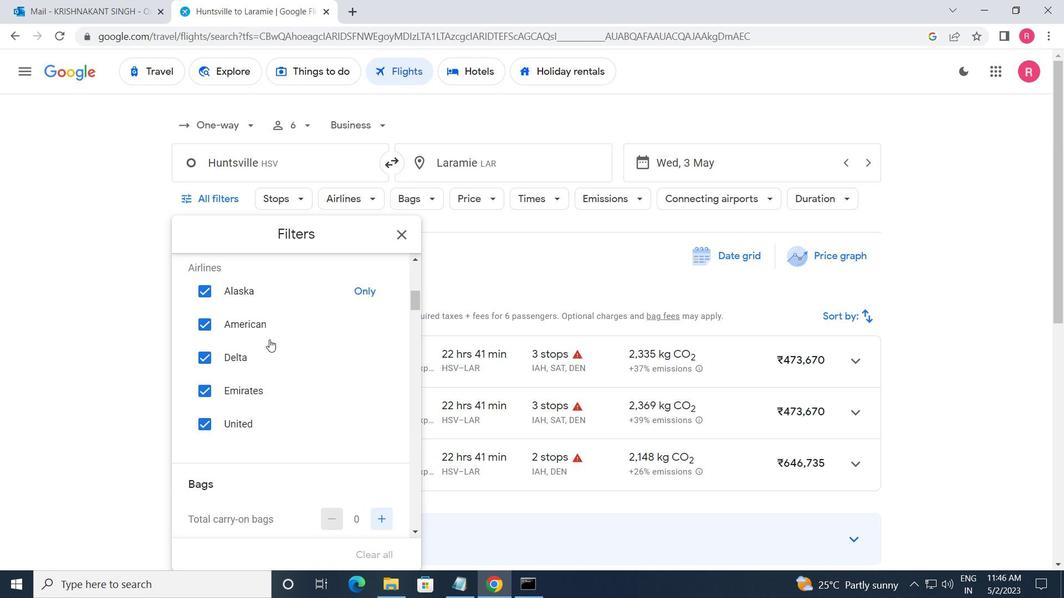 
Action: Mouse moved to (382, 384)
Screenshot: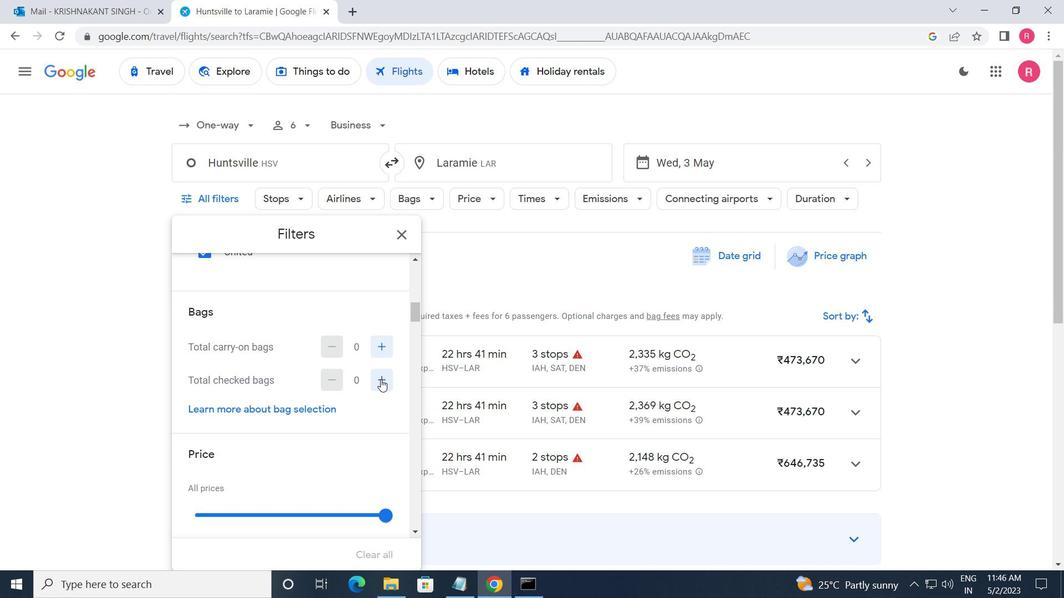 
Action: Mouse pressed left at (382, 384)
Screenshot: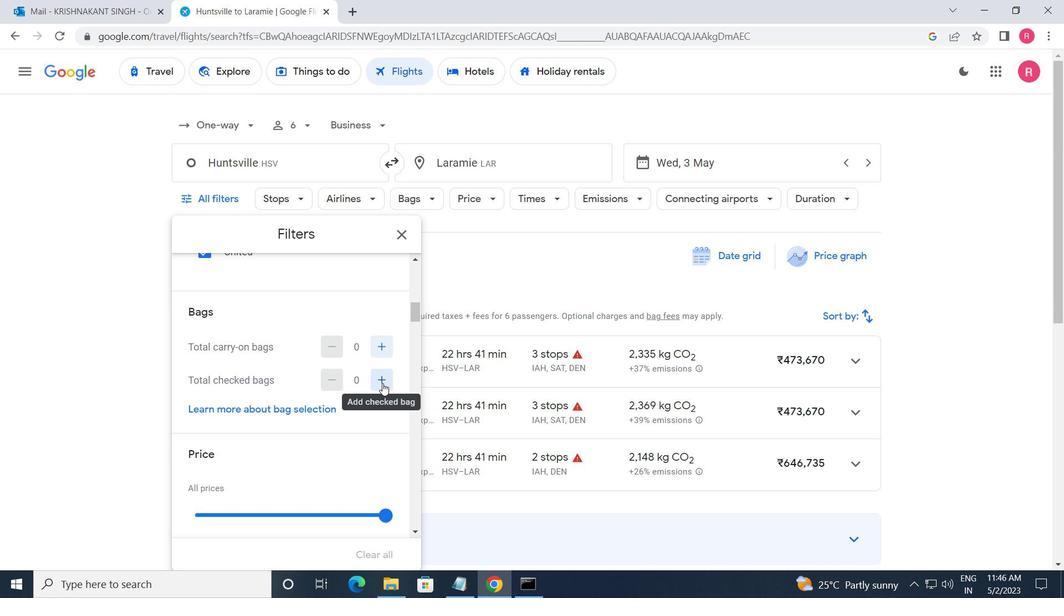 
Action: Mouse pressed left at (382, 384)
Screenshot: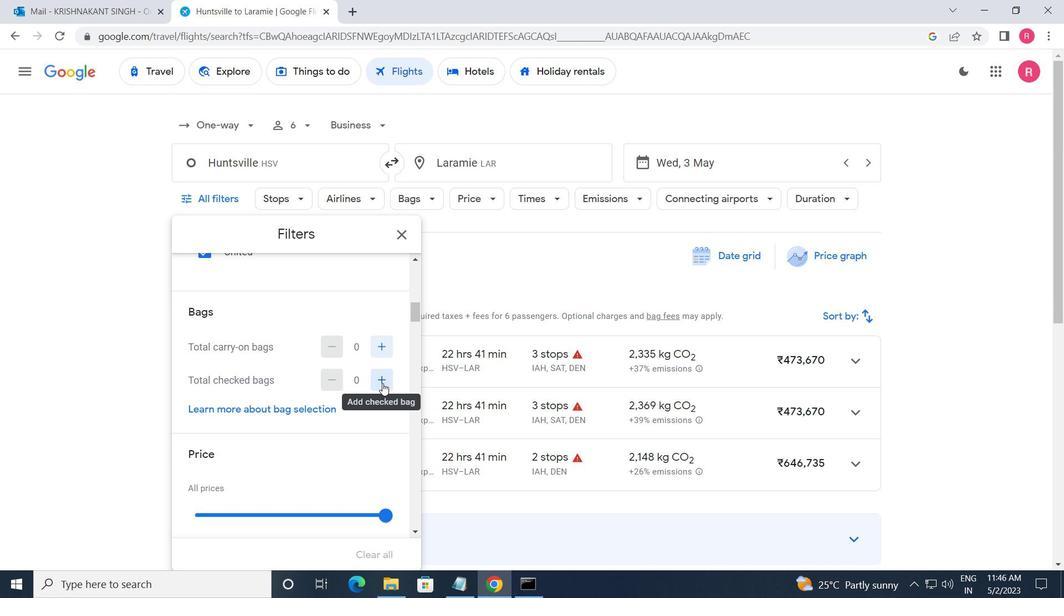 
Action: Mouse pressed left at (382, 384)
Screenshot: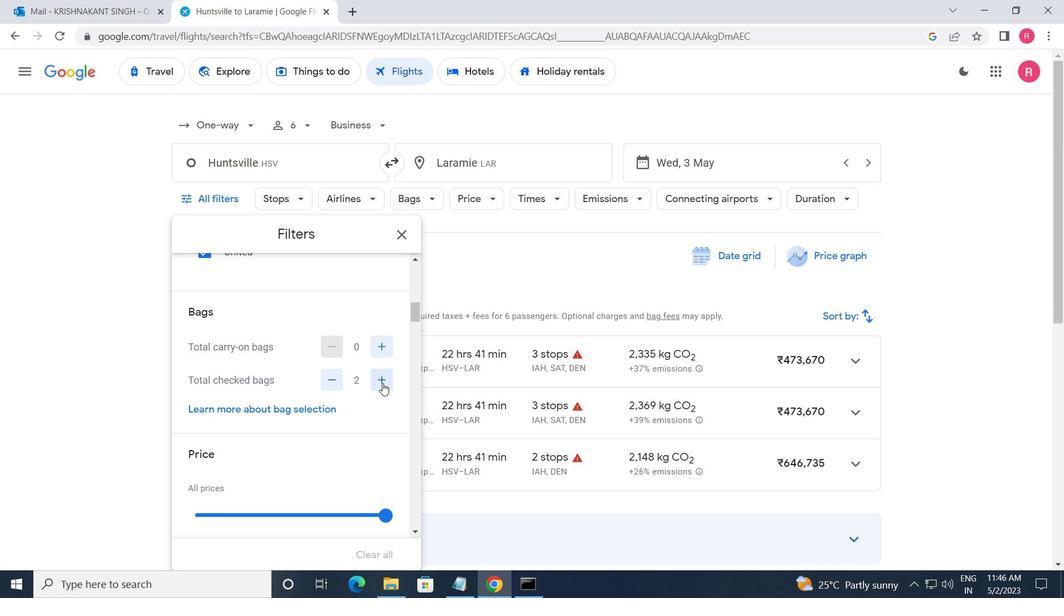 
Action: Mouse pressed left at (382, 384)
Screenshot: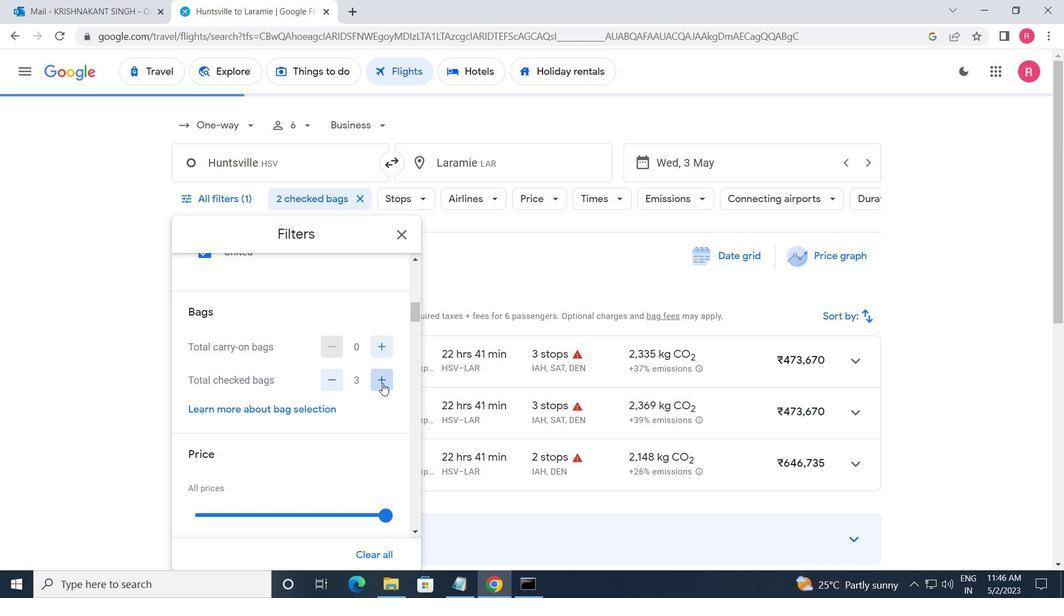 
Action: Mouse scrolled (382, 383) with delta (0, 0)
Screenshot: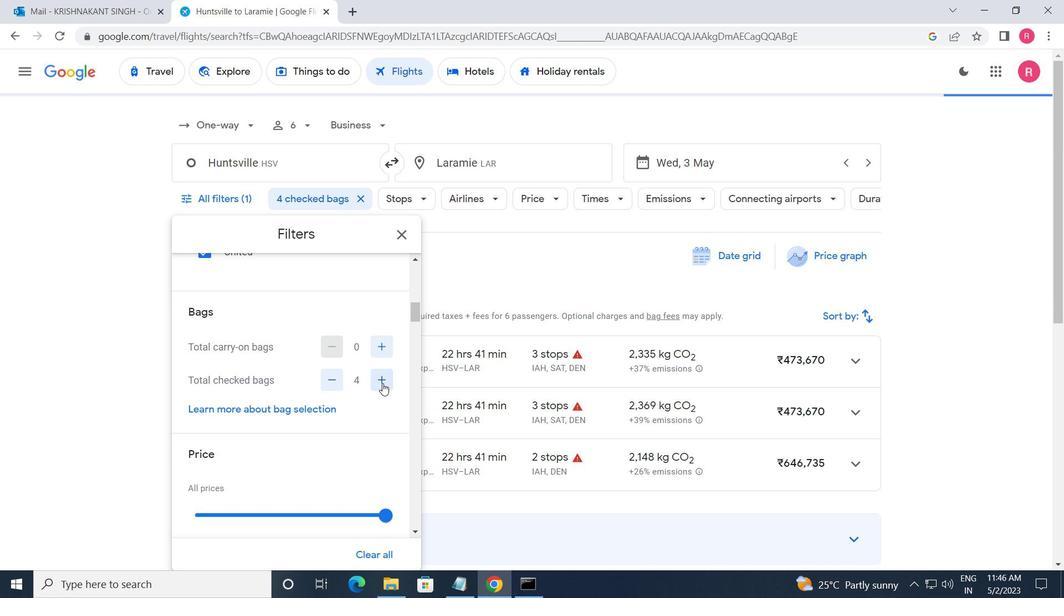 
Action: Mouse scrolled (382, 383) with delta (0, 0)
Screenshot: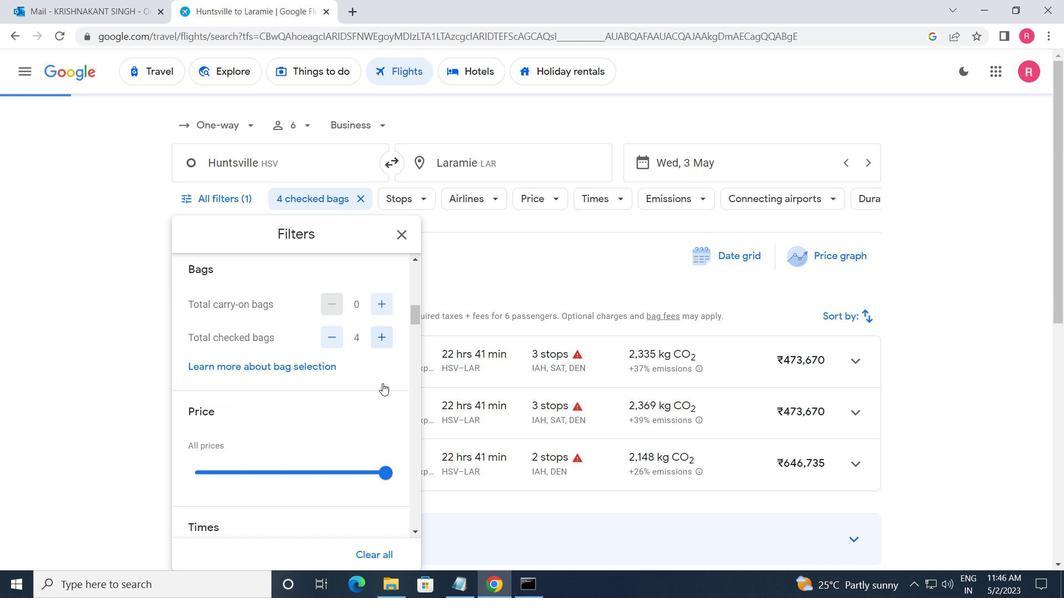 
Action: Mouse moved to (388, 377)
Screenshot: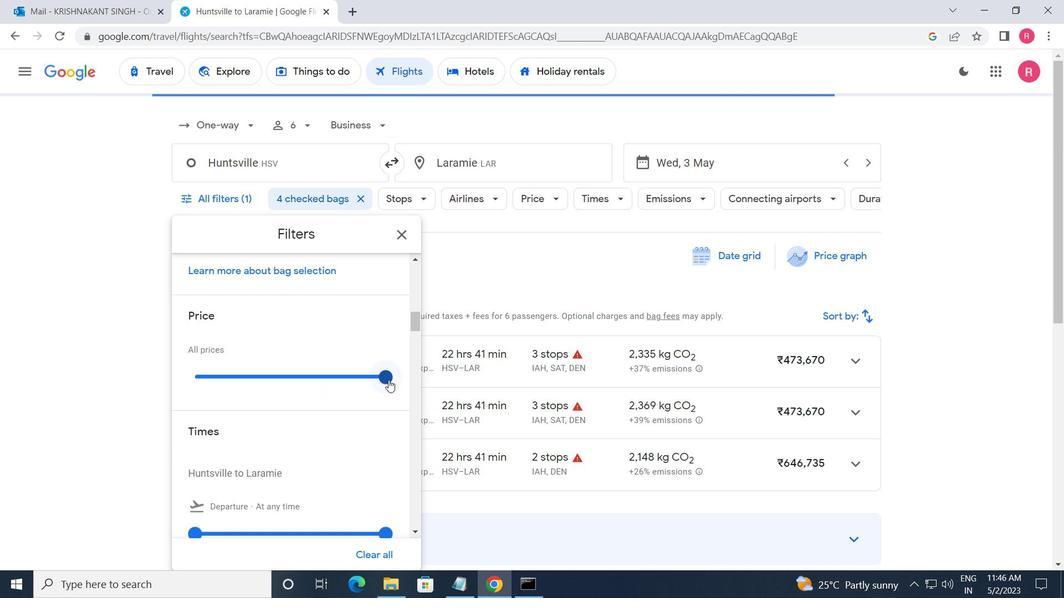 
Action: Mouse pressed left at (388, 377)
Screenshot: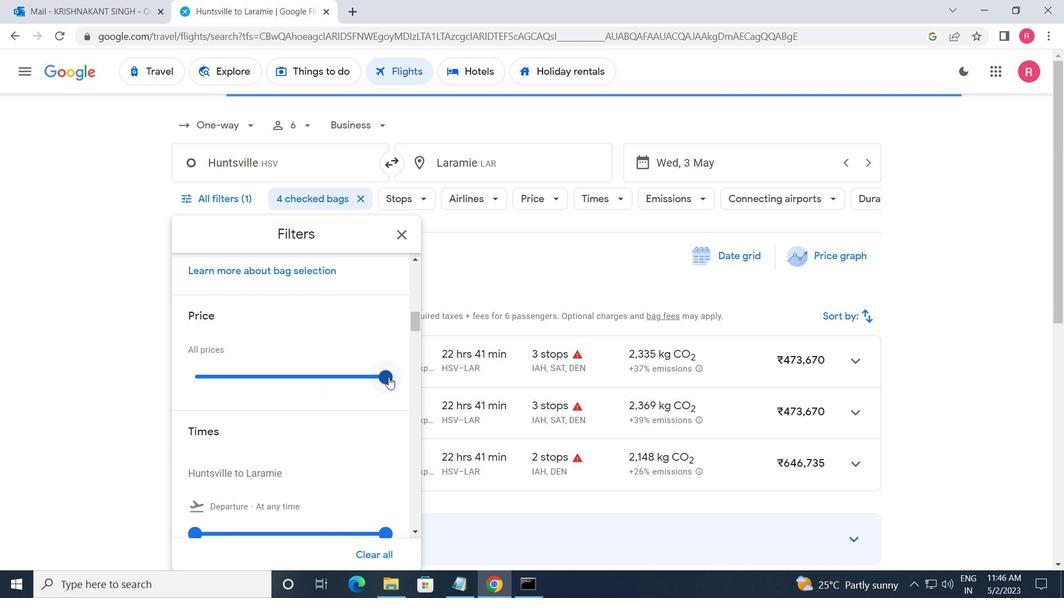 
Action: Mouse moved to (233, 360)
Screenshot: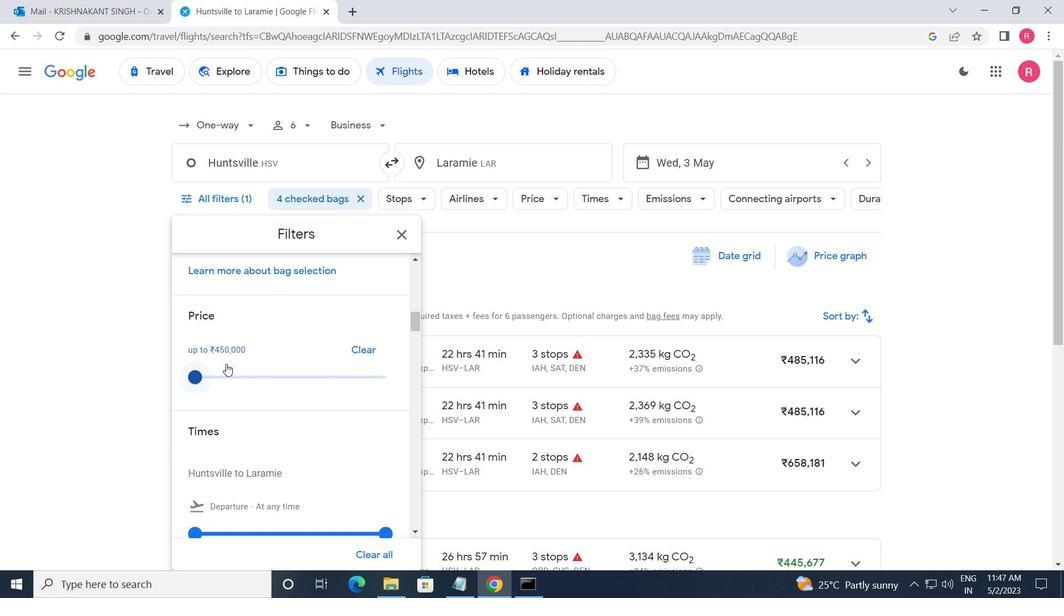 
Action: Mouse scrolled (233, 359) with delta (0, 0)
Screenshot: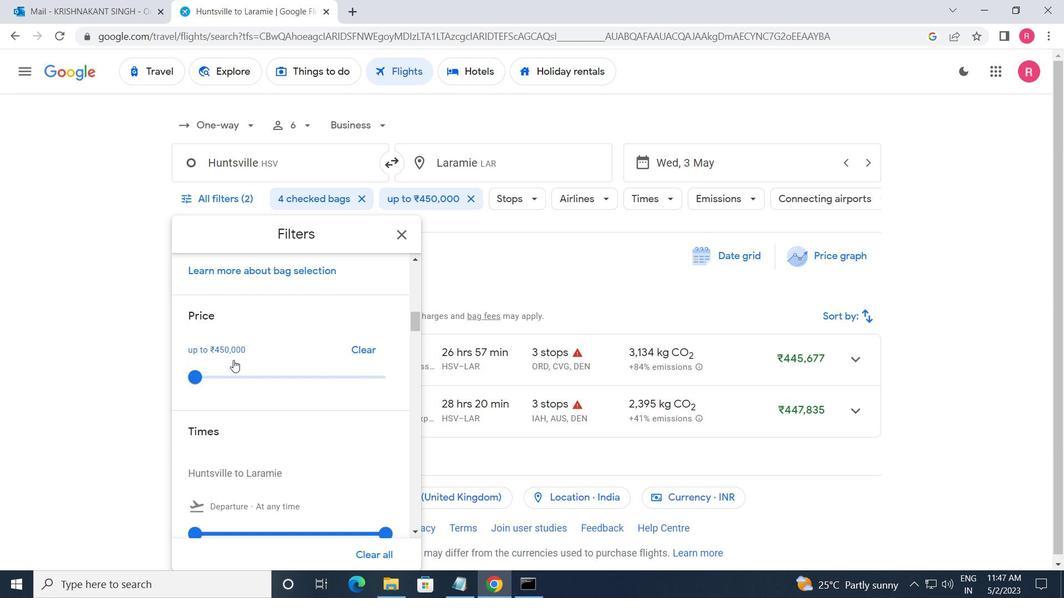
Action: Mouse scrolled (233, 359) with delta (0, 0)
Screenshot: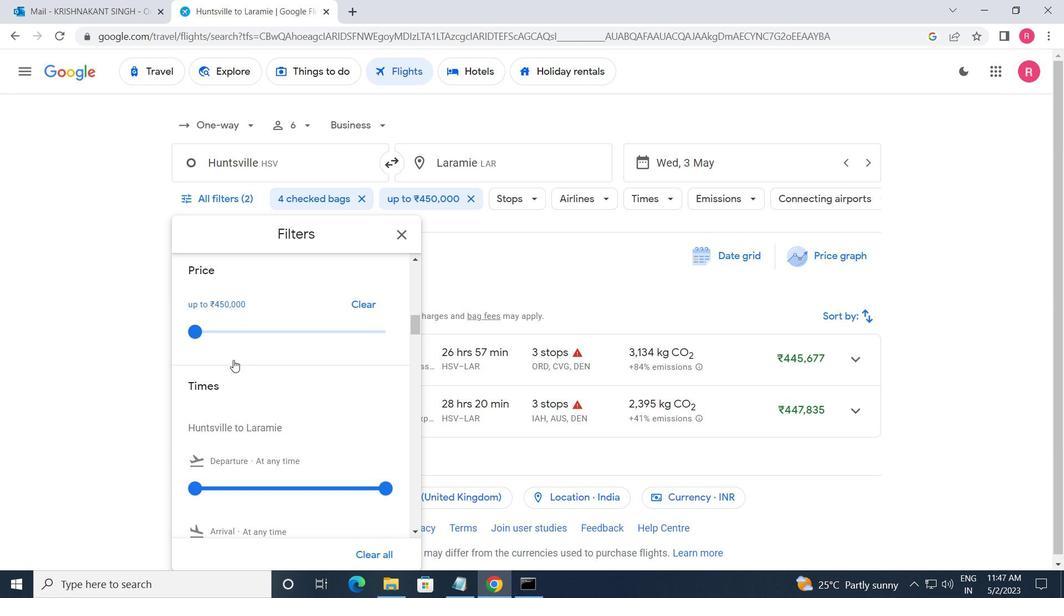 
Action: Mouse moved to (207, 390)
Screenshot: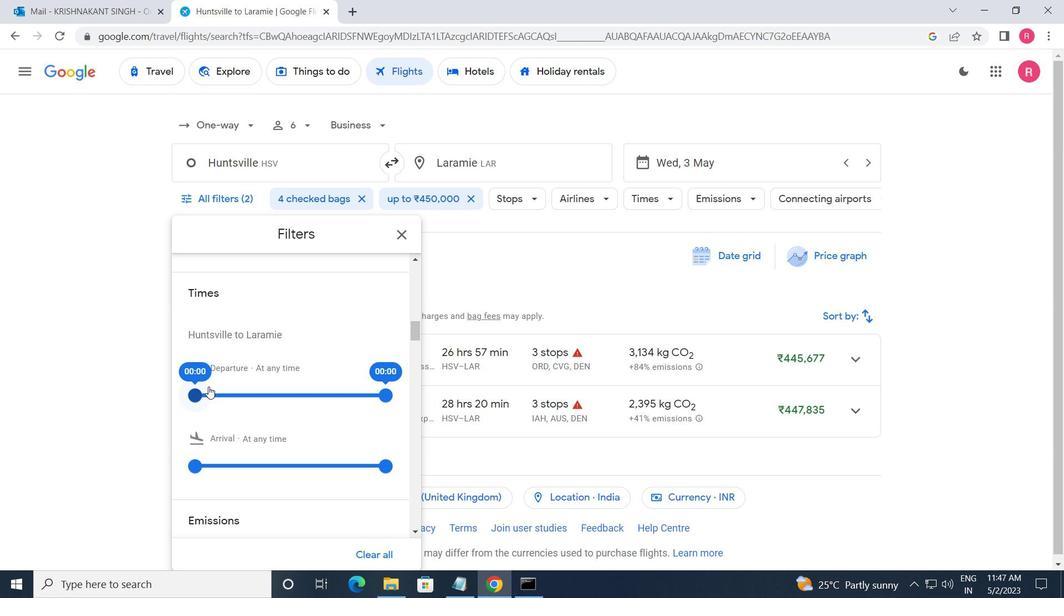 
Action: Mouse pressed left at (207, 390)
Screenshot: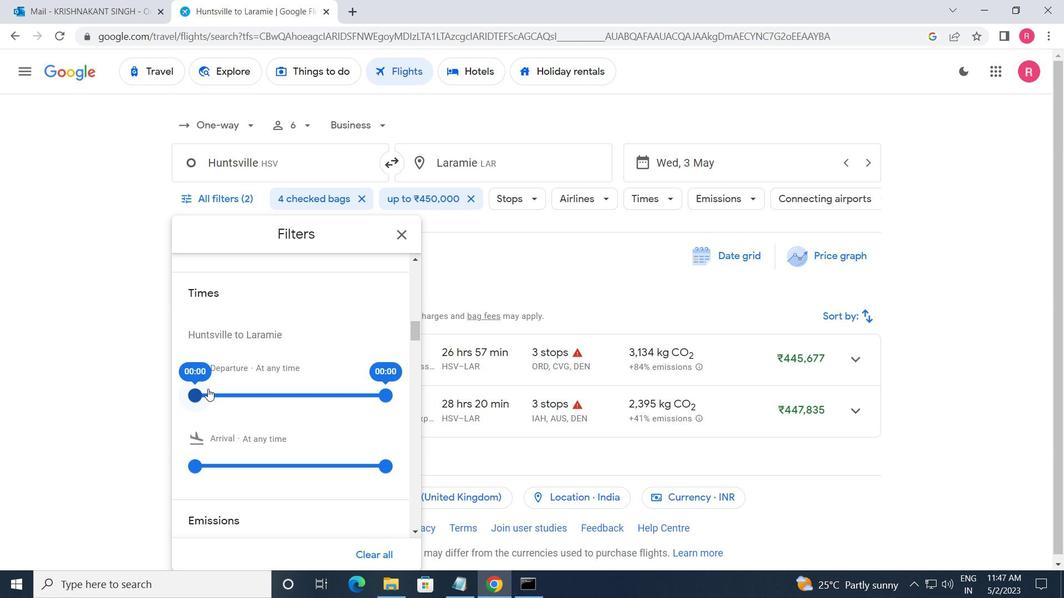 
Action: Mouse moved to (293, 400)
Screenshot: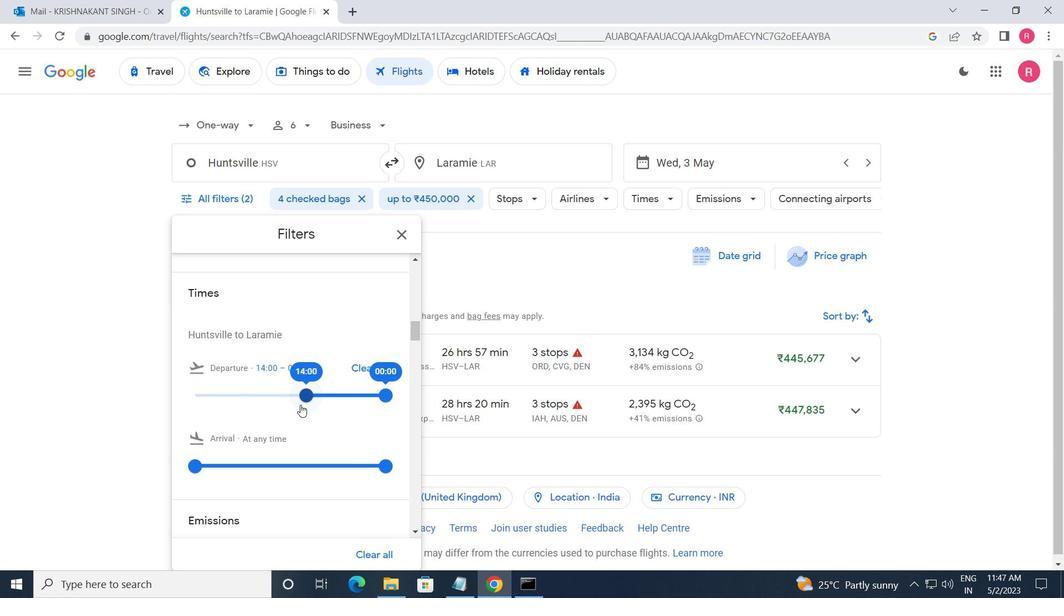 
Action: Mouse pressed left at (293, 400)
Screenshot: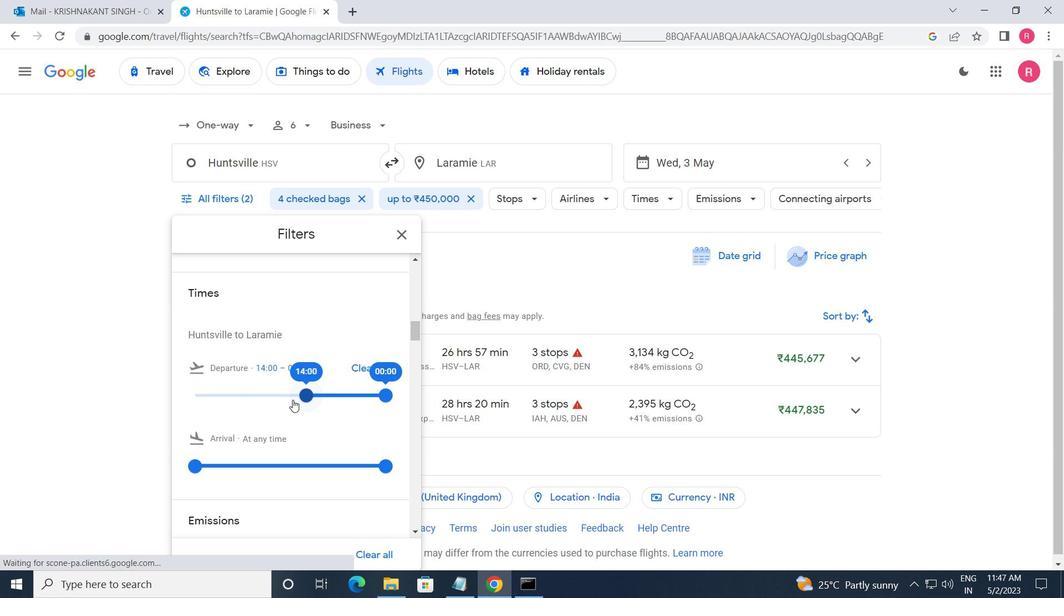 
Action: Mouse moved to (299, 396)
Screenshot: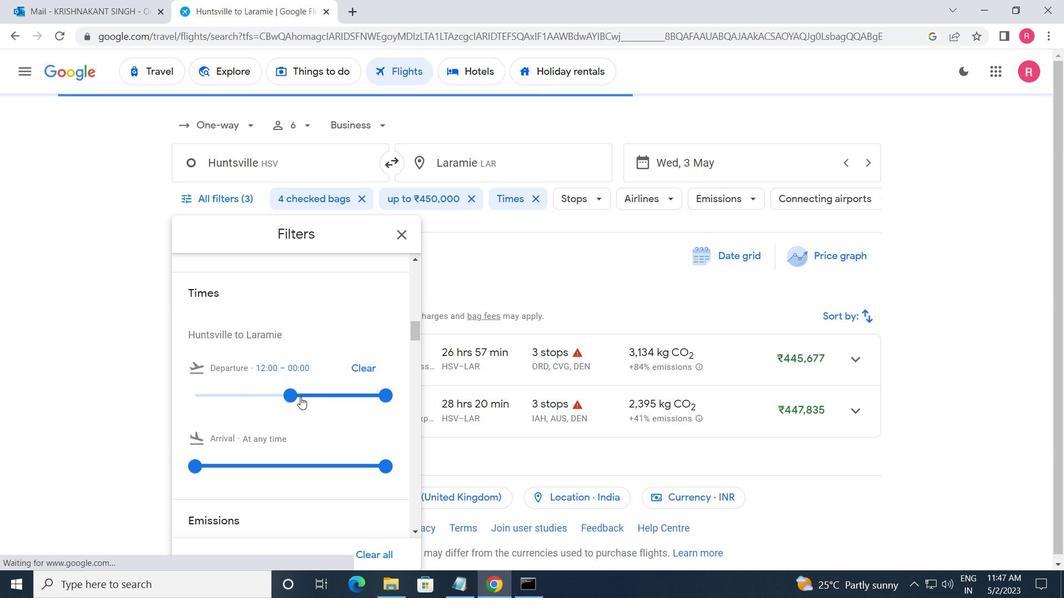
Action: Mouse pressed left at (299, 396)
Screenshot: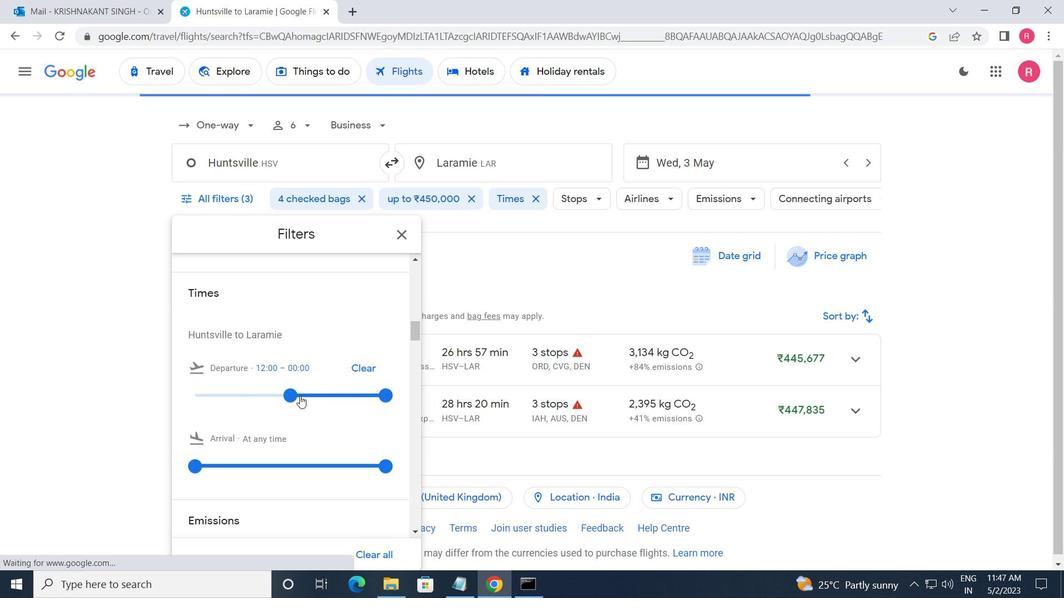 
Action: Mouse moved to (384, 399)
Screenshot: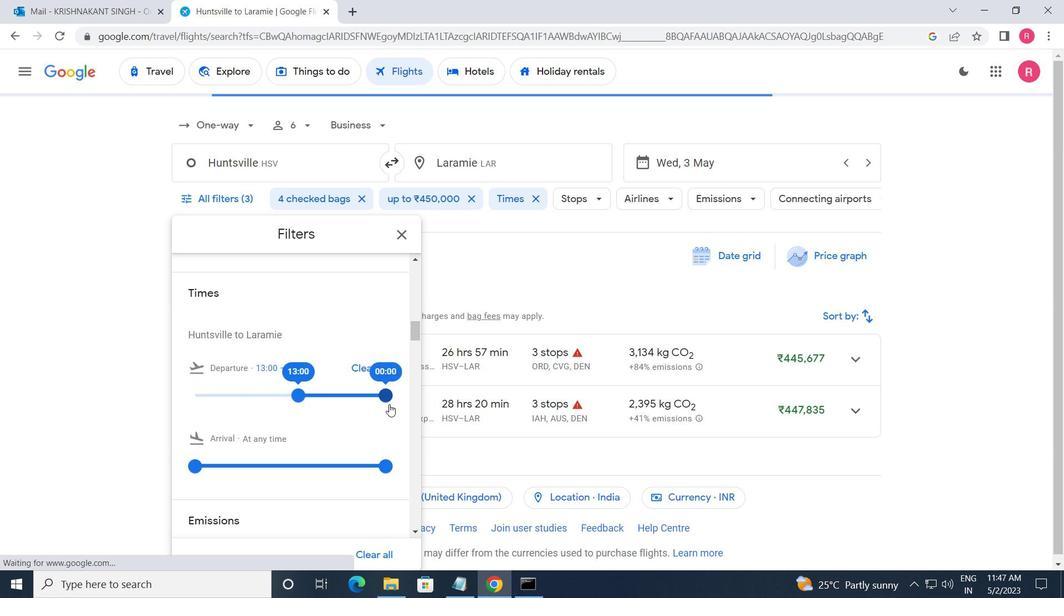 
Action: Mouse pressed left at (384, 399)
Screenshot: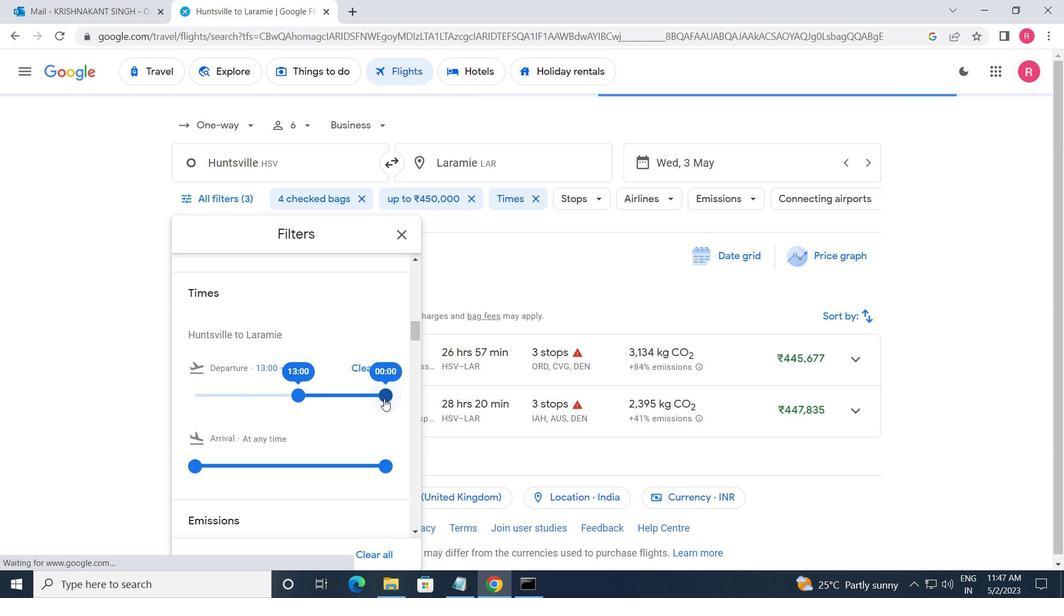
Action: Mouse moved to (405, 230)
Screenshot: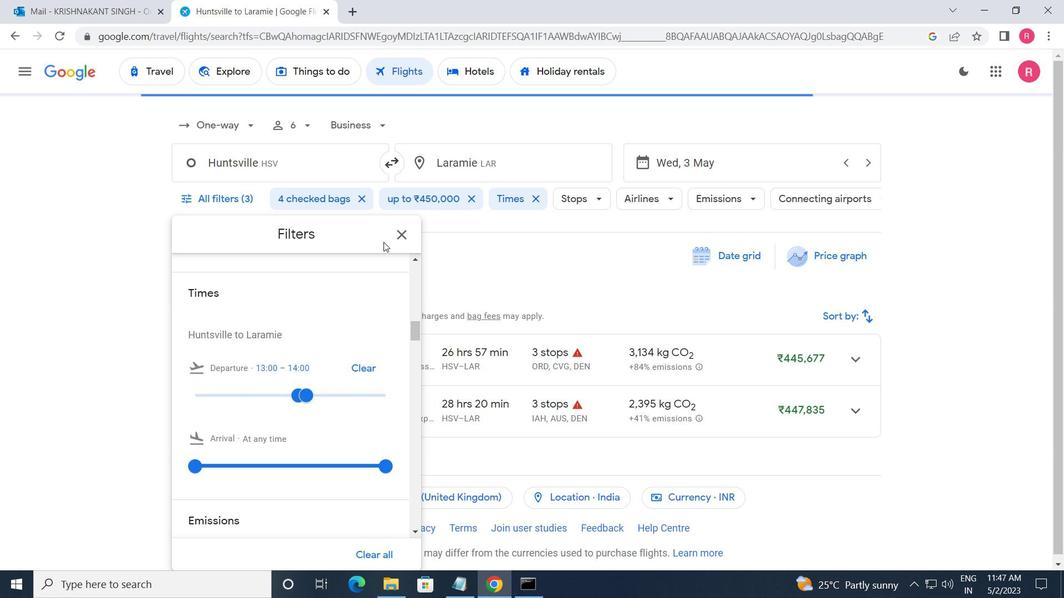
Action: Mouse pressed left at (405, 230)
Screenshot: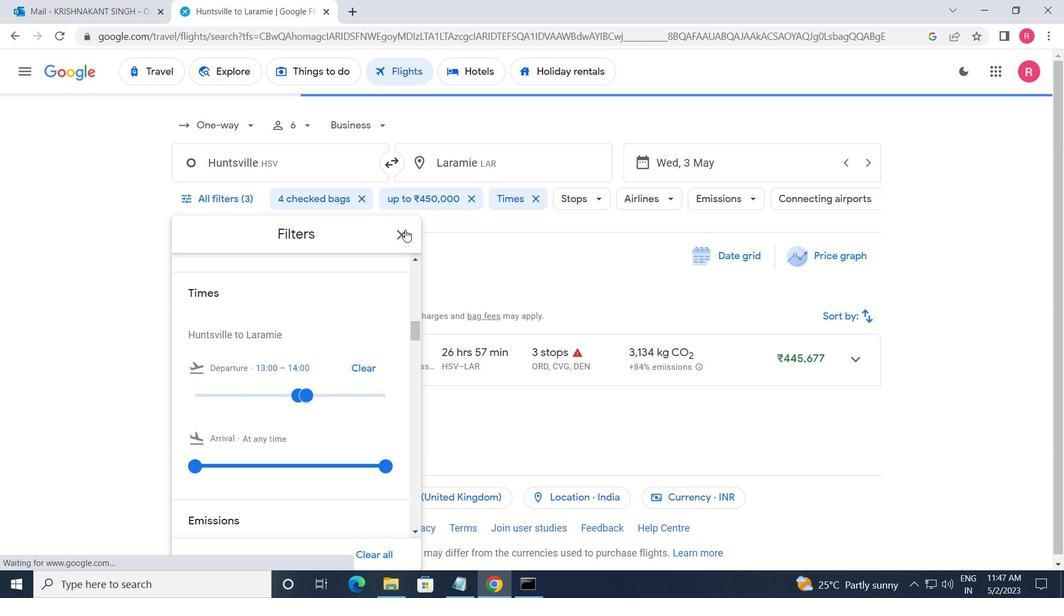
Action: Mouse moved to (273, 131)
Screenshot: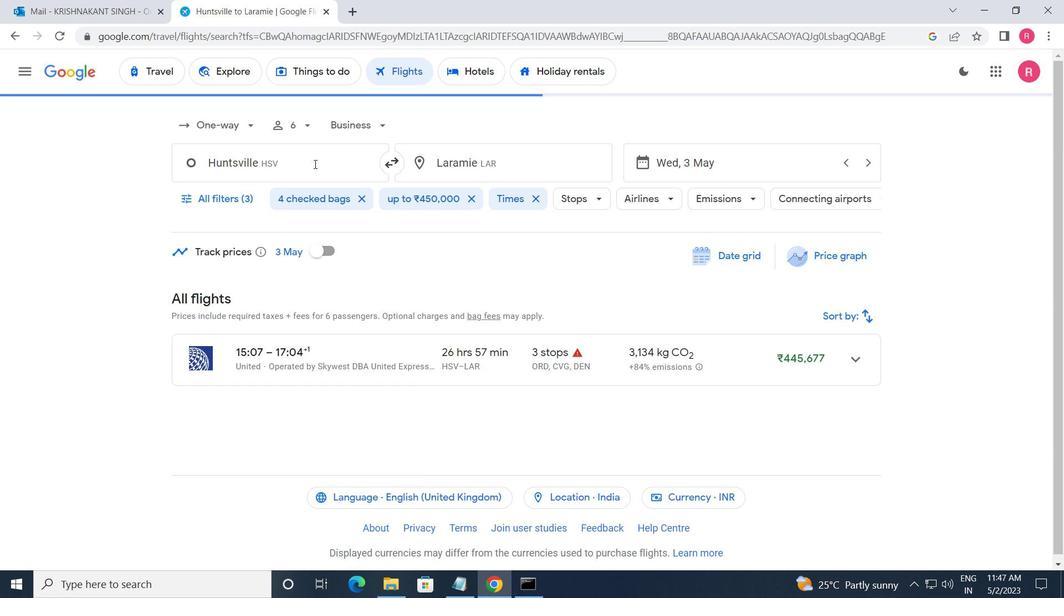 
